 Task: Add a signature Lucia Martinez containing Best wishes for a happy National Diabetes Month, Lucia Martinez to email address softage.9@softage.net and add a folder Budgets
Action: Mouse moved to (977, 71)
Screenshot: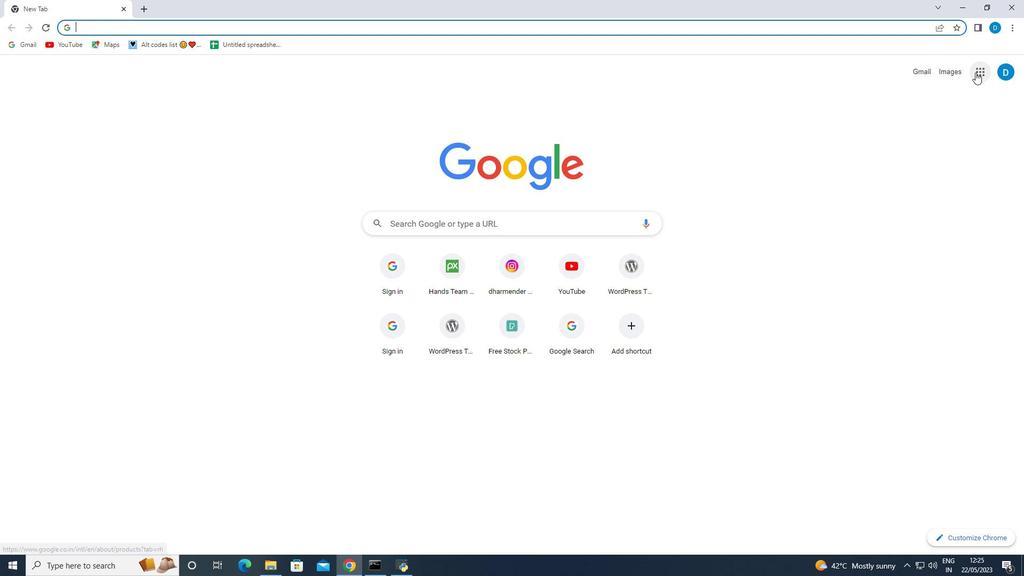 
Action: Mouse pressed left at (977, 71)
Screenshot: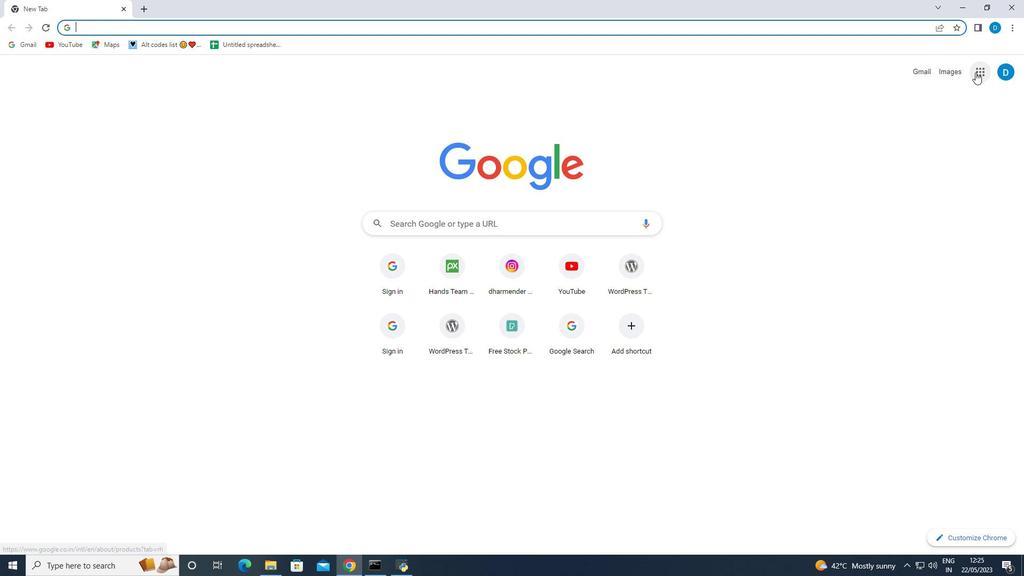 
Action: Mouse moved to (880, 206)
Screenshot: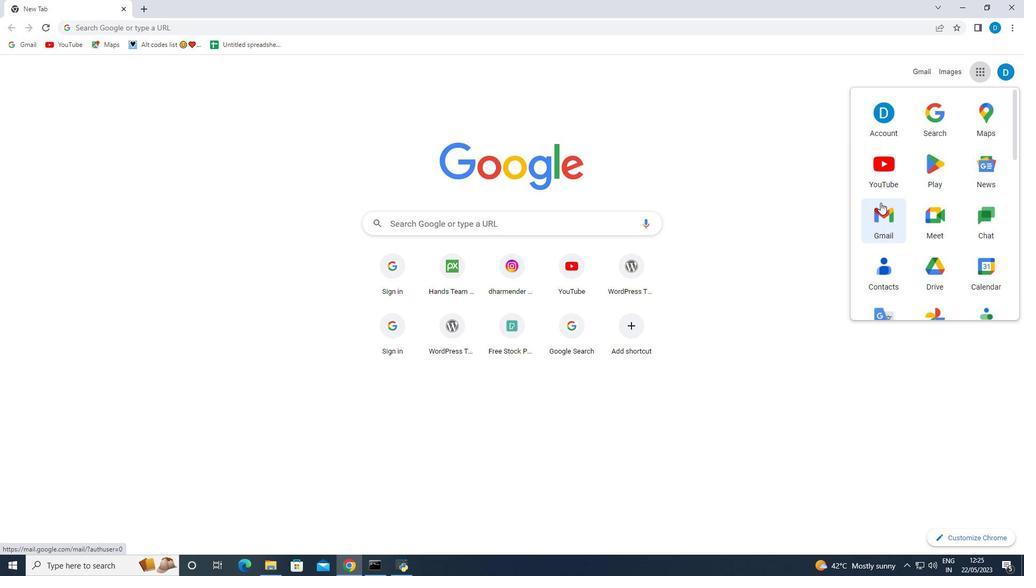 
Action: Mouse pressed left at (880, 206)
Screenshot: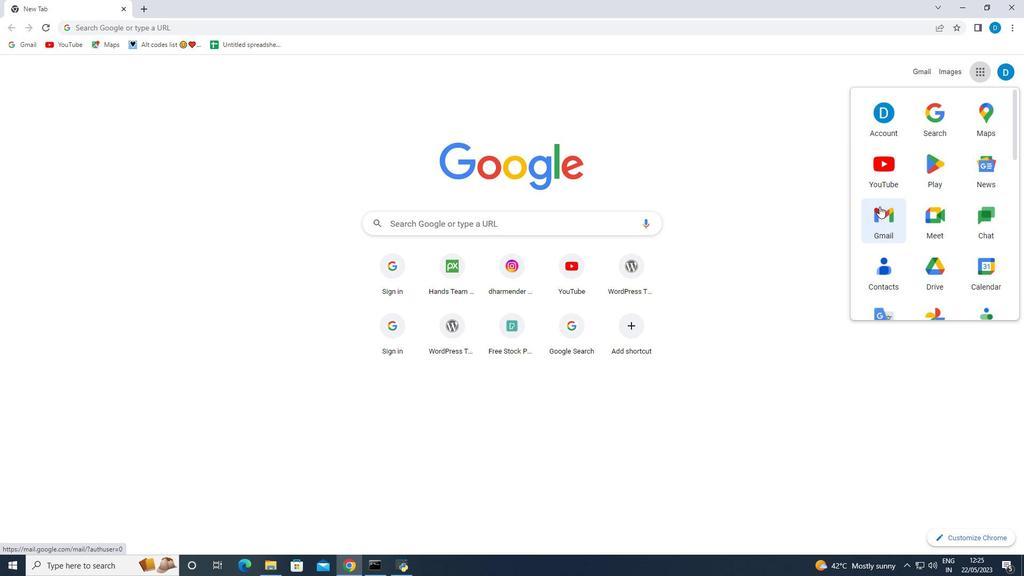 
Action: Mouse moved to (951, 70)
Screenshot: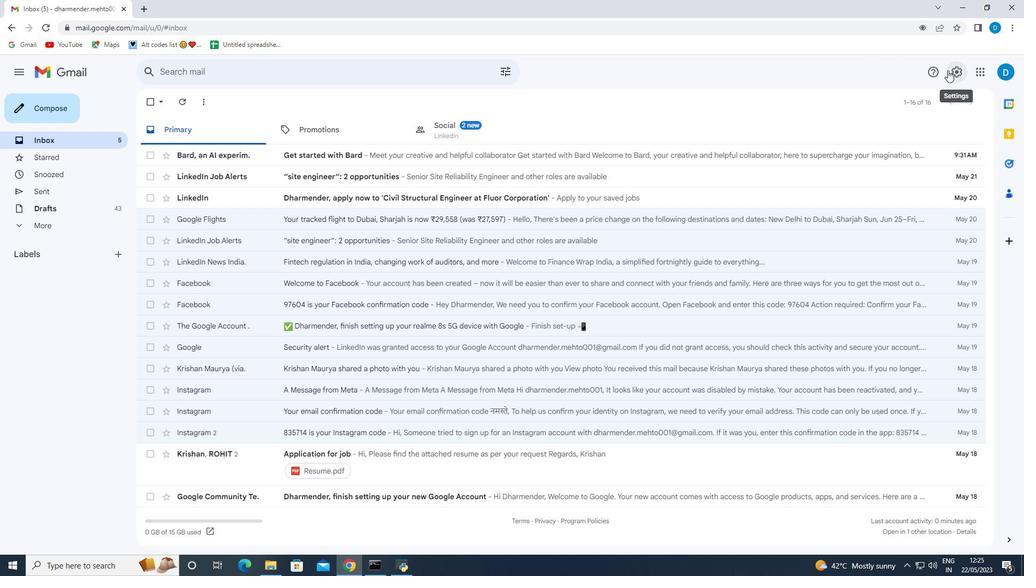 
Action: Mouse pressed left at (951, 70)
Screenshot: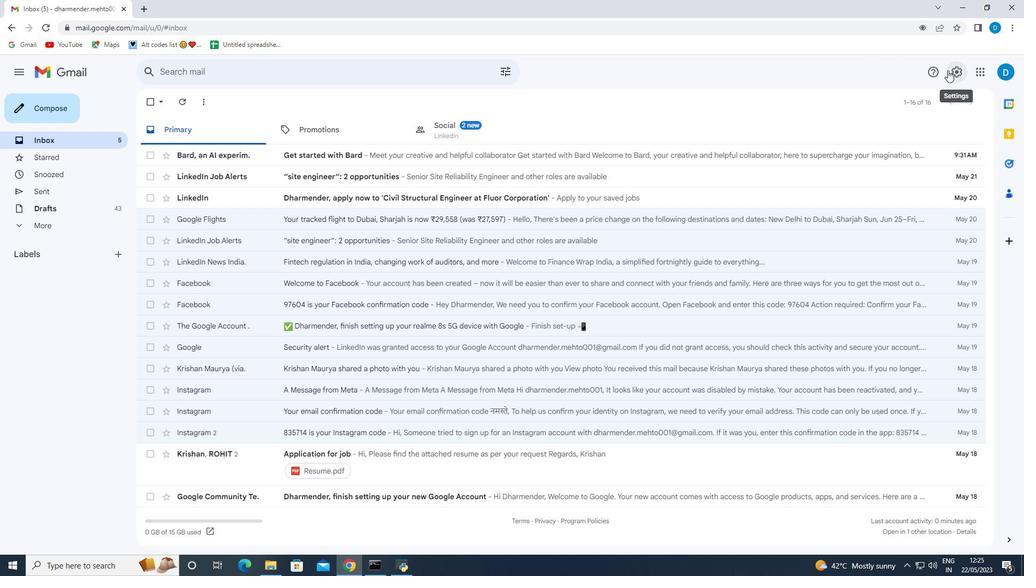 
Action: Mouse moved to (907, 129)
Screenshot: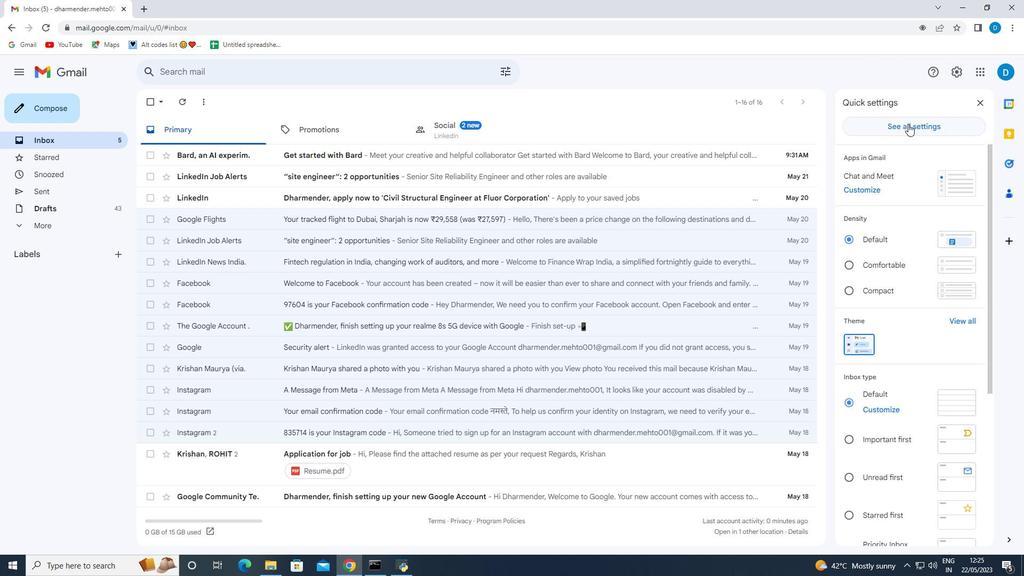 
Action: Mouse pressed left at (907, 129)
Screenshot: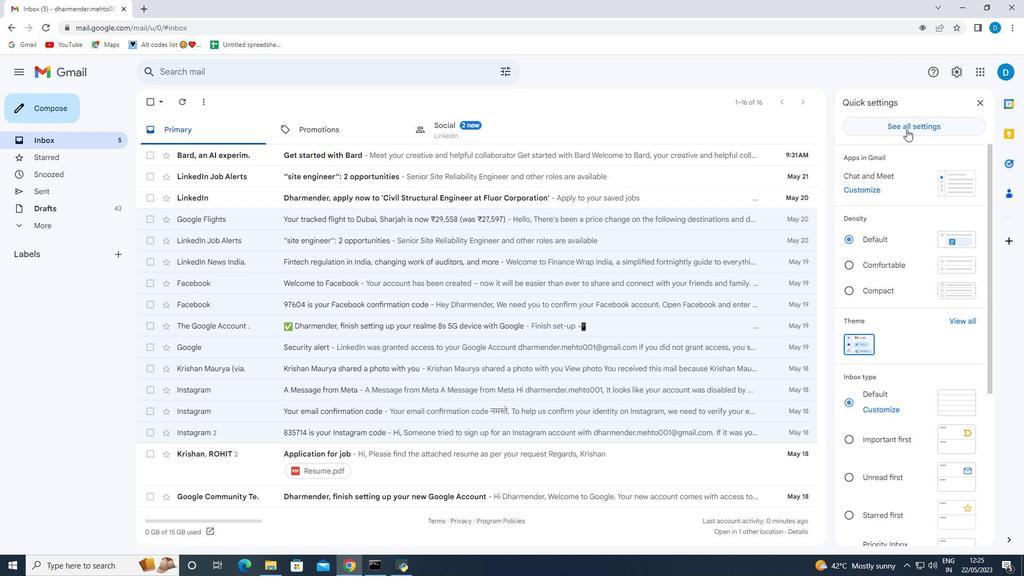
Action: Mouse moved to (396, 235)
Screenshot: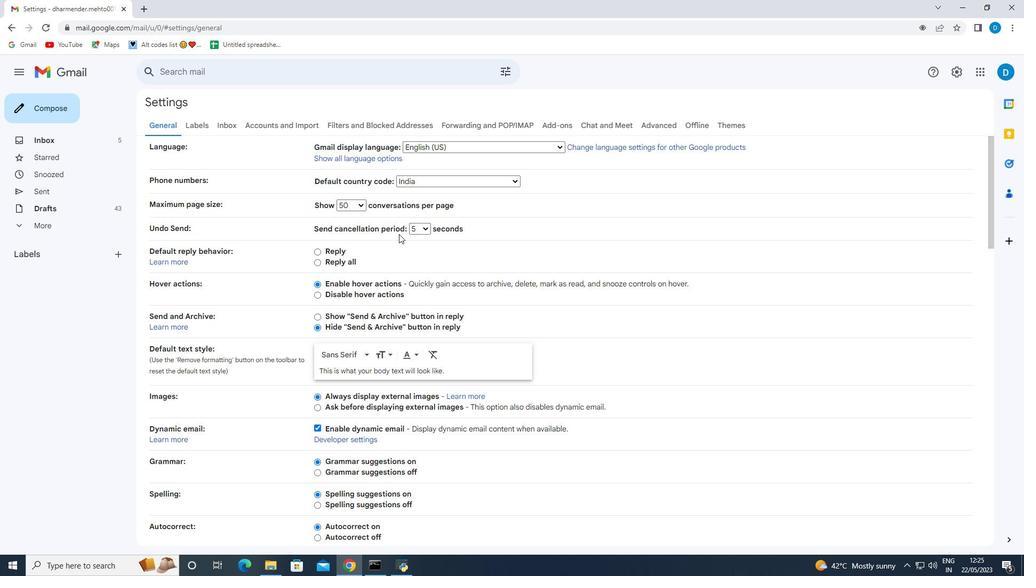 
Action: Mouse scrolled (396, 235) with delta (0, 0)
Screenshot: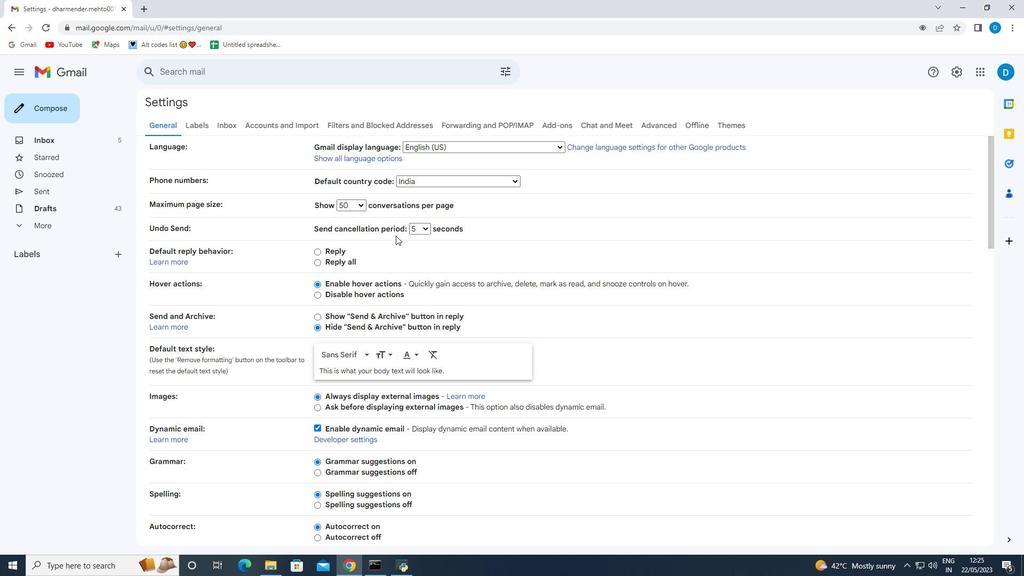 
Action: Mouse moved to (395, 239)
Screenshot: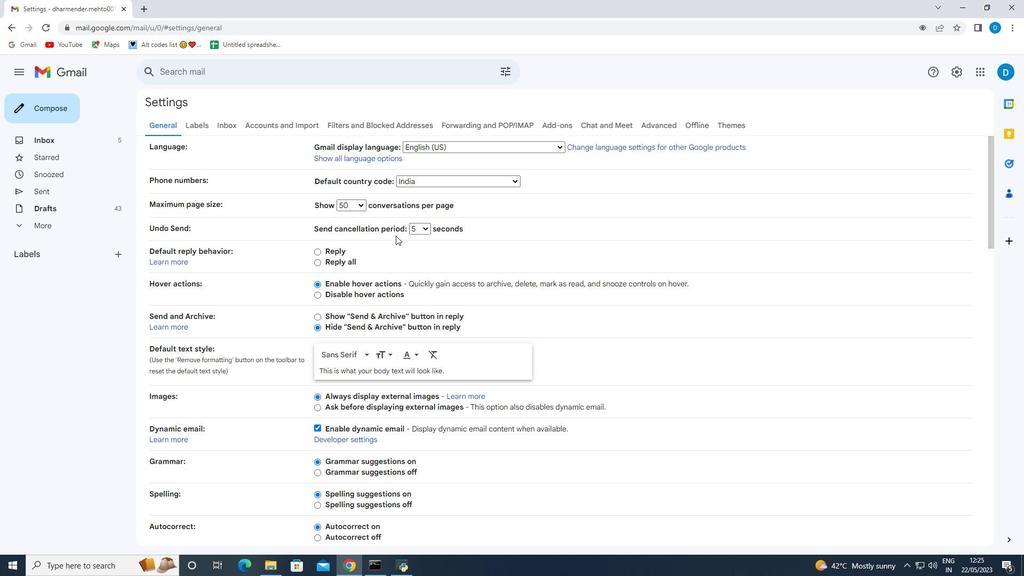 
Action: Mouse scrolled (395, 239) with delta (0, 0)
Screenshot: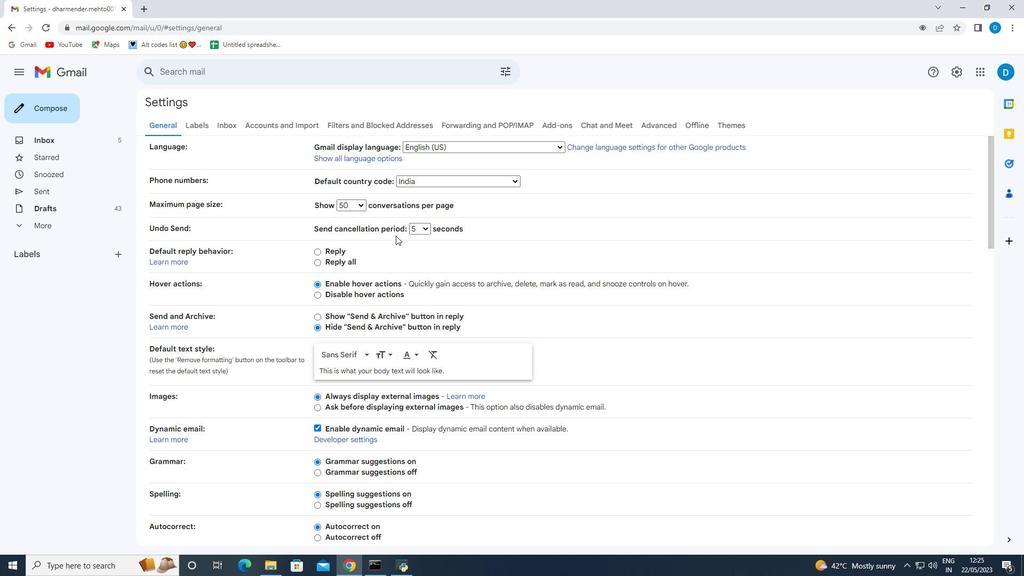 
Action: Mouse moved to (393, 243)
Screenshot: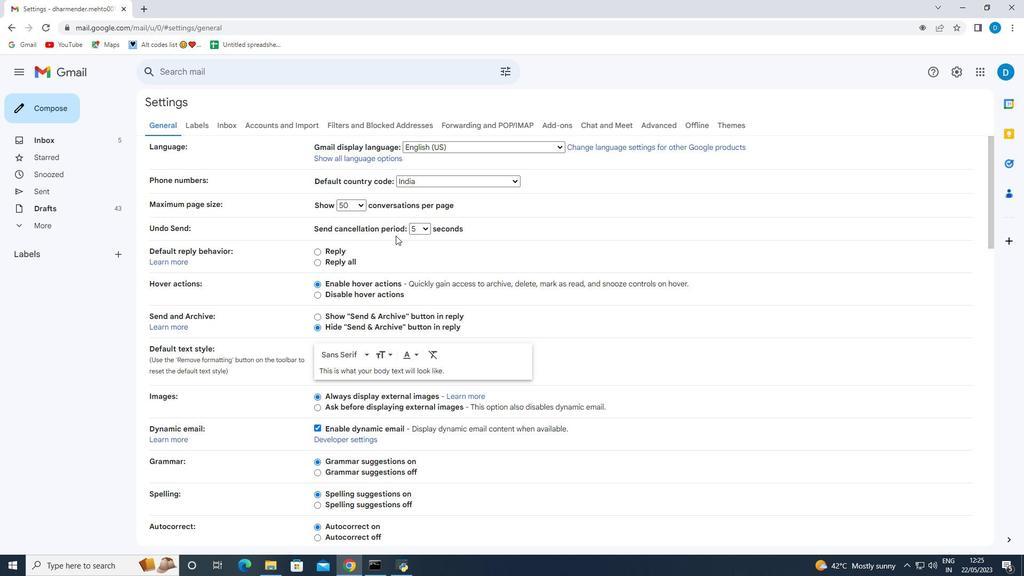 
Action: Mouse scrolled (393, 242) with delta (0, 0)
Screenshot: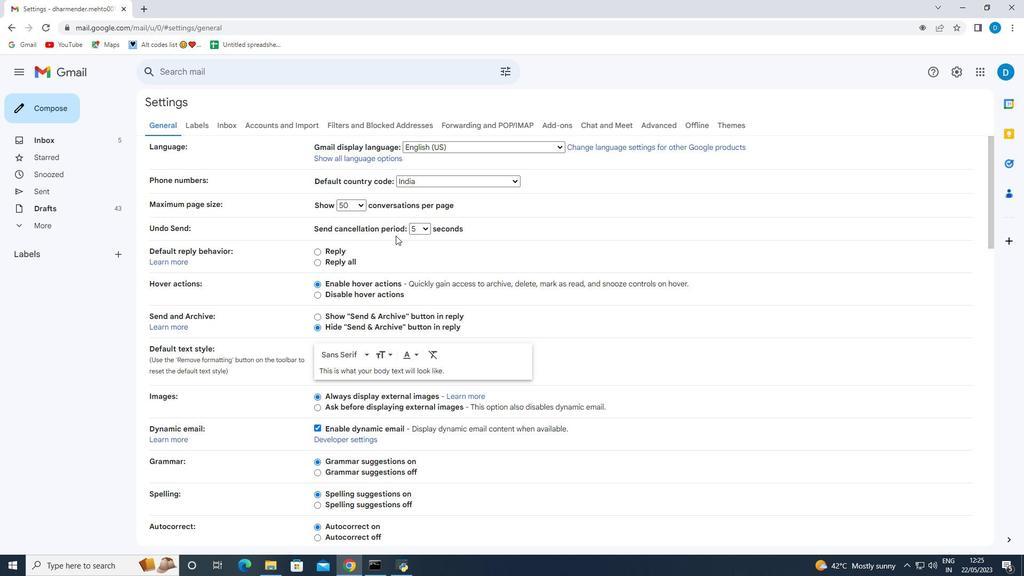 
Action: Mouse moved to (393, 243)
Screenshot: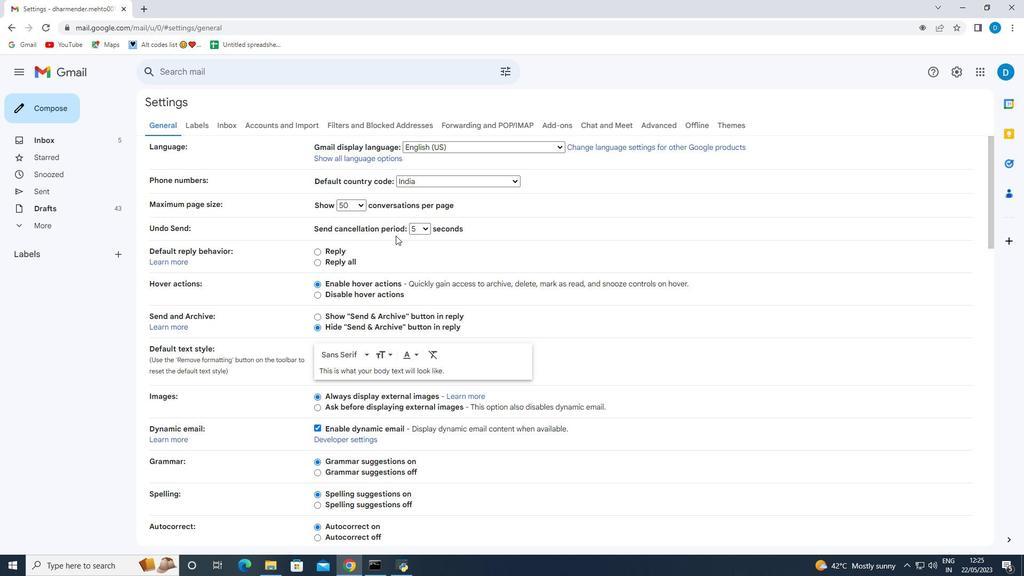 
Action: Mouse scrolled (393, 243) with delta (0, 0)
Screenshot: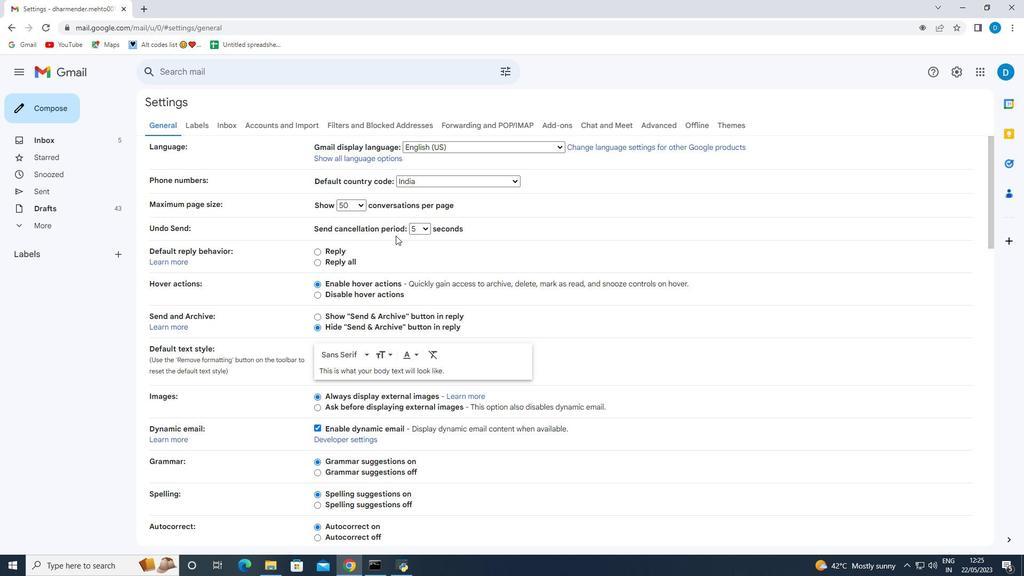 
Action: Mouse scrolled (393, 243) with delta (0, 0)
Screenshot: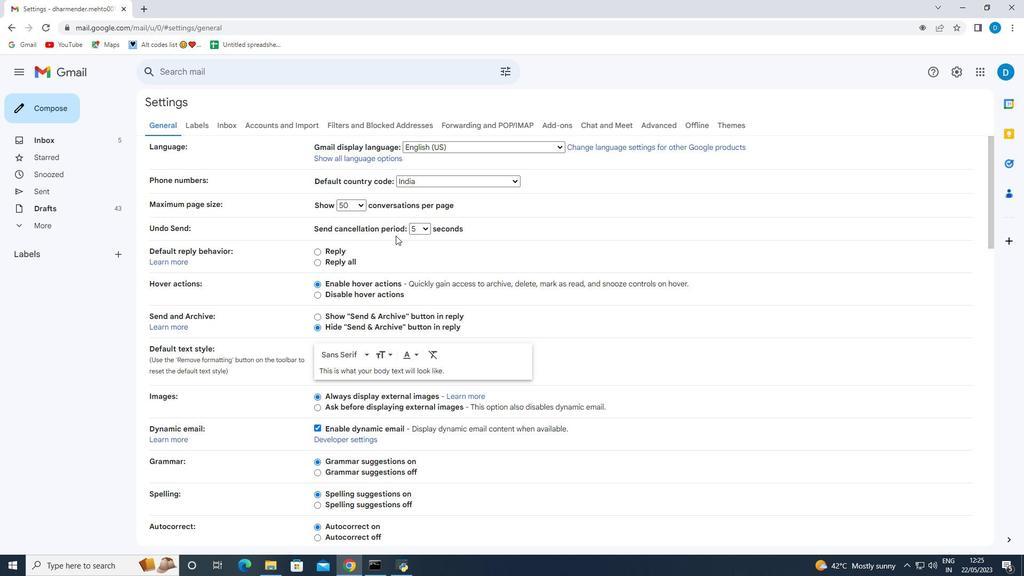 
Action: Mouse scrolled (393, 243) with delta (0, 0)
Screenshot: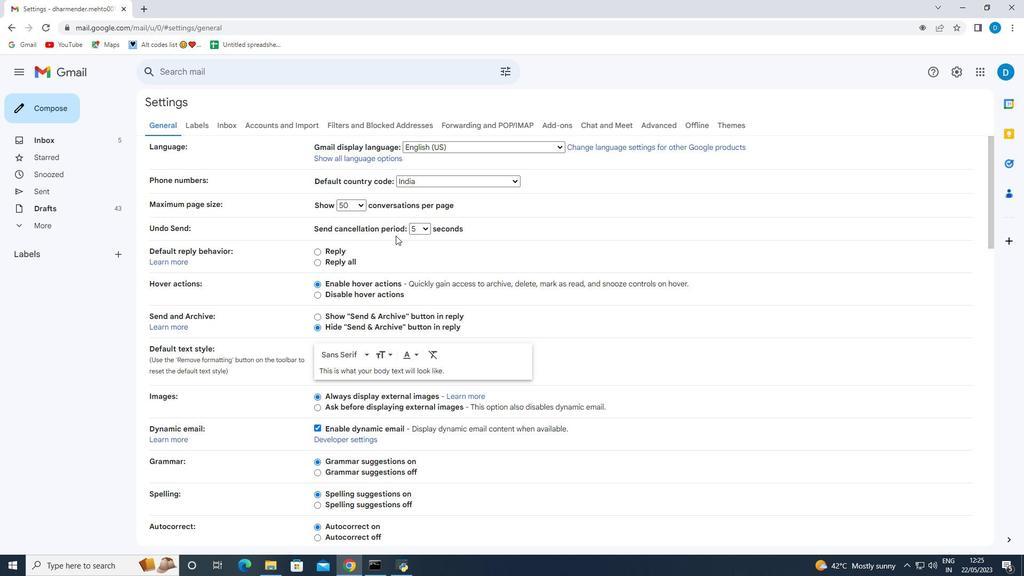 
Action: Mouse moved to (392, 241)
Screenshot: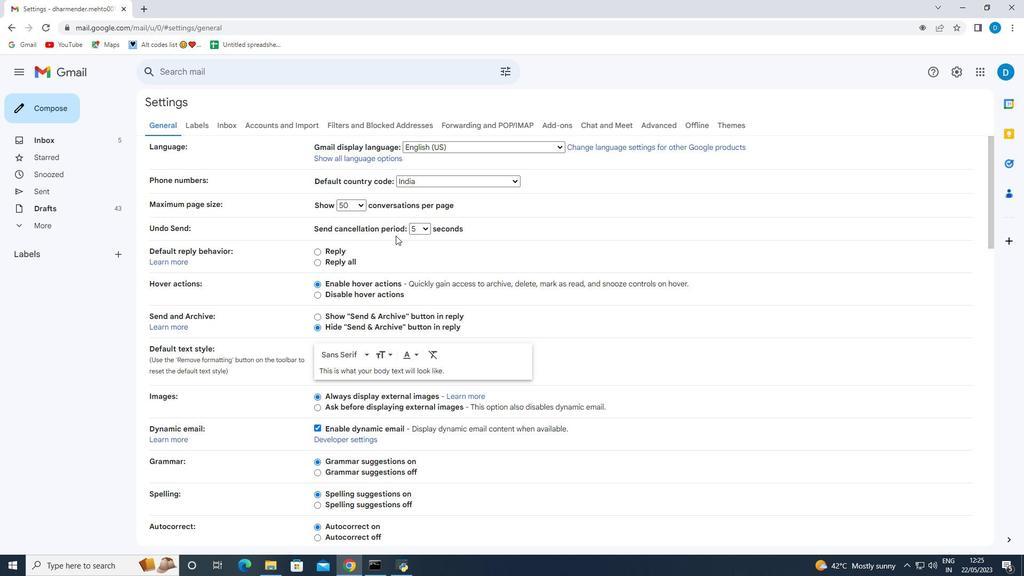 
Action: Mouse scrolled (392, 241) with delta (0, 0)
Screenshot: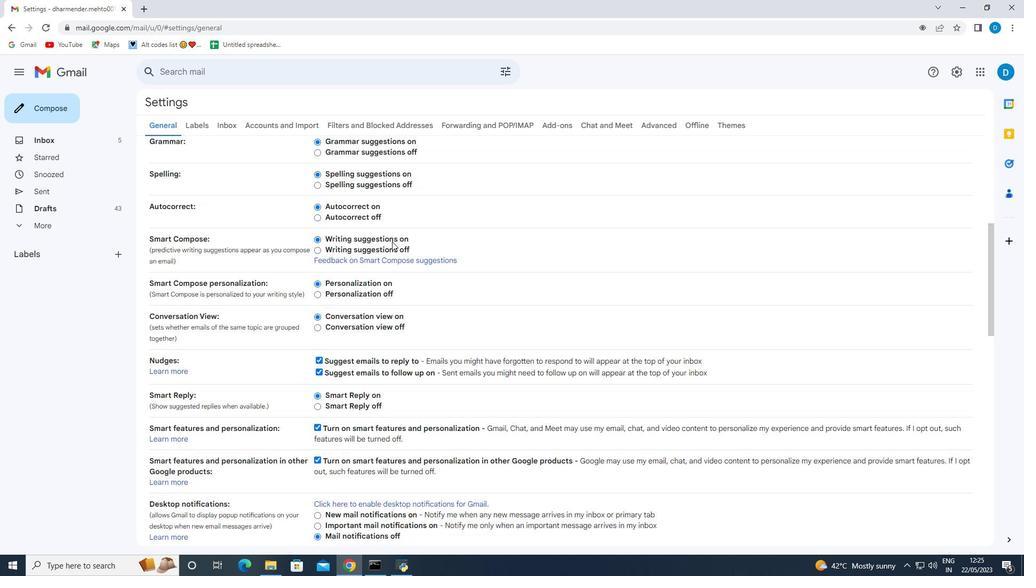 
Action: Mouse scrolled (392, 241) with delta (0, 0)
Screenshot: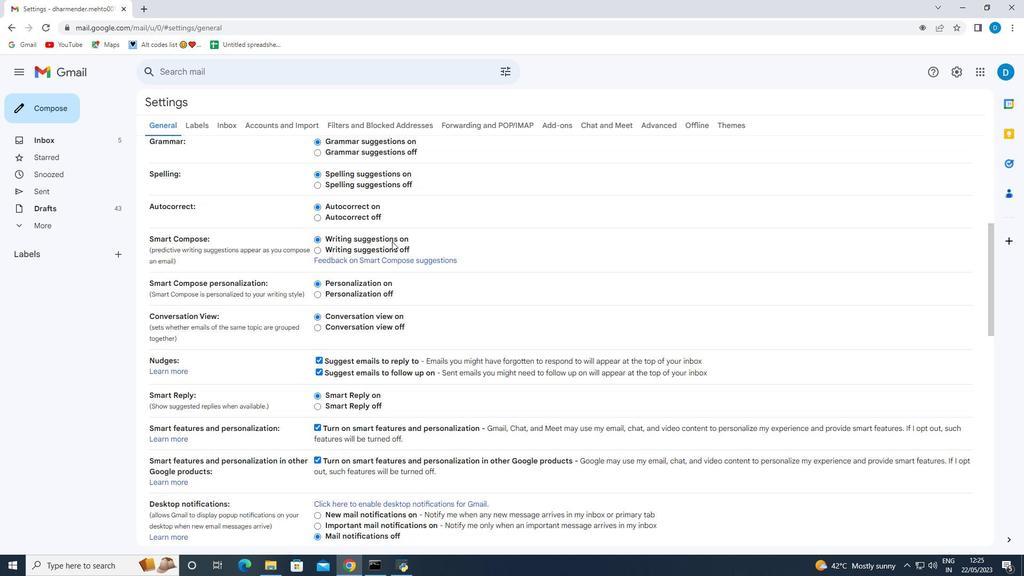 
Action: Mouse scrolled (392, 241) with delta (0, 0)
Screenshot: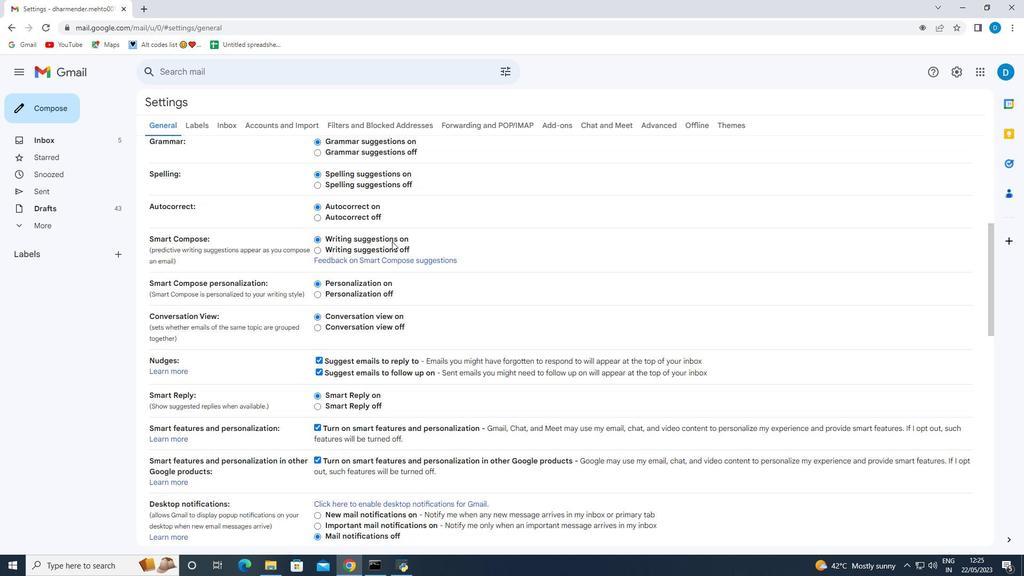 
Action: Mouse scrolled (392, 241) with delta (0, 0)
Screenshot: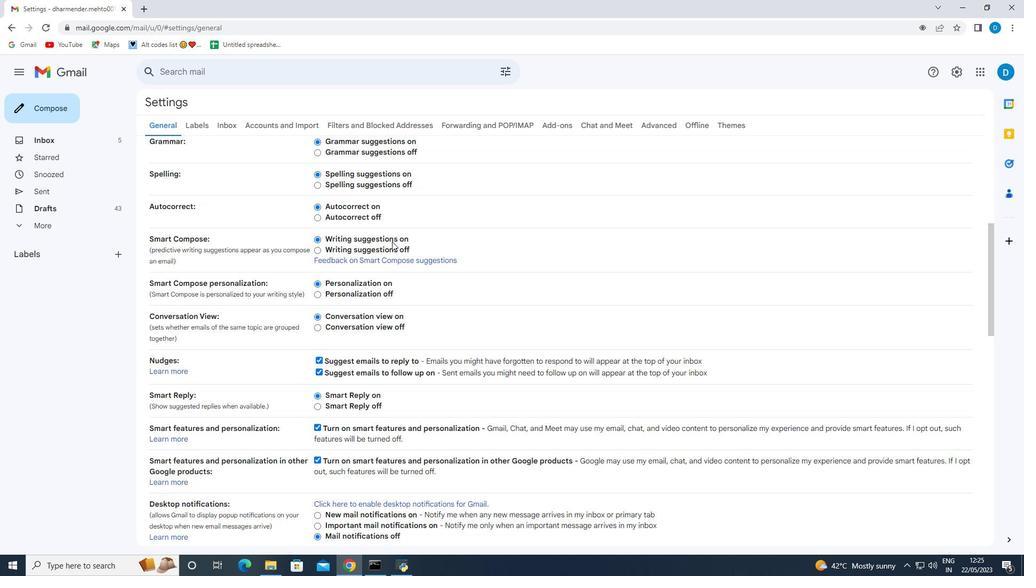 
Action: Mouse scrolled (392, 241) with delta (0, 0)
Screenshot: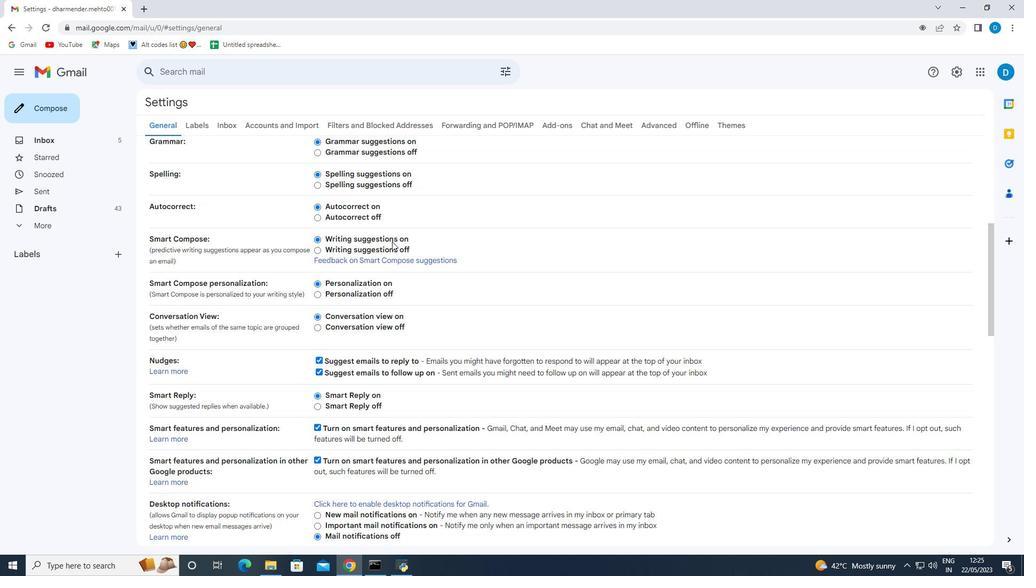 
Action: Mouse scrolled (392, 241) with delta (0, 0)
Screenshot: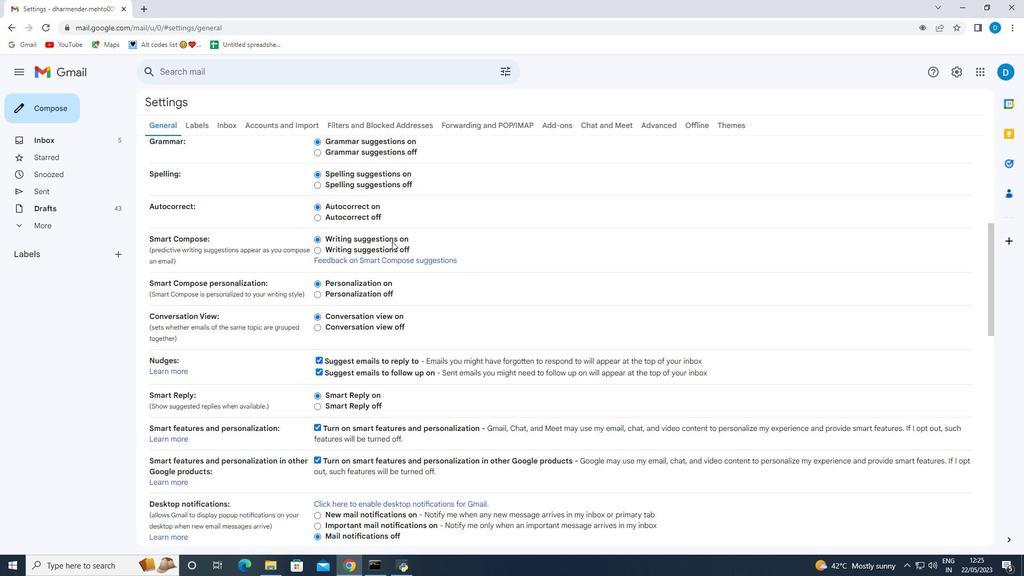 
Action: Mouse scrolled (392, 241) with delta (0, 0)
Screenshot: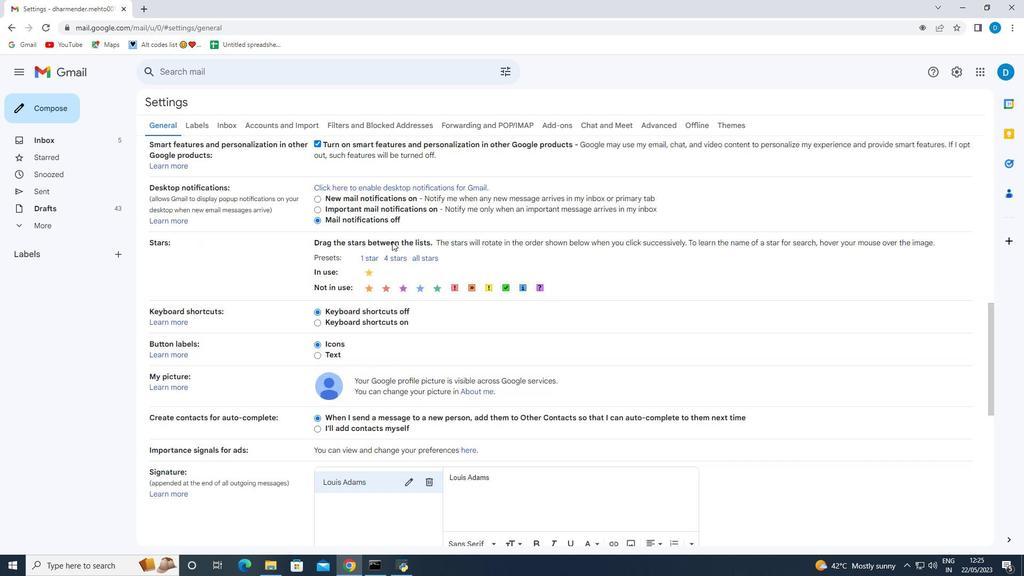 
Action: Mouse scrolled (392, 241) with delta (0, 0)
Screenshot: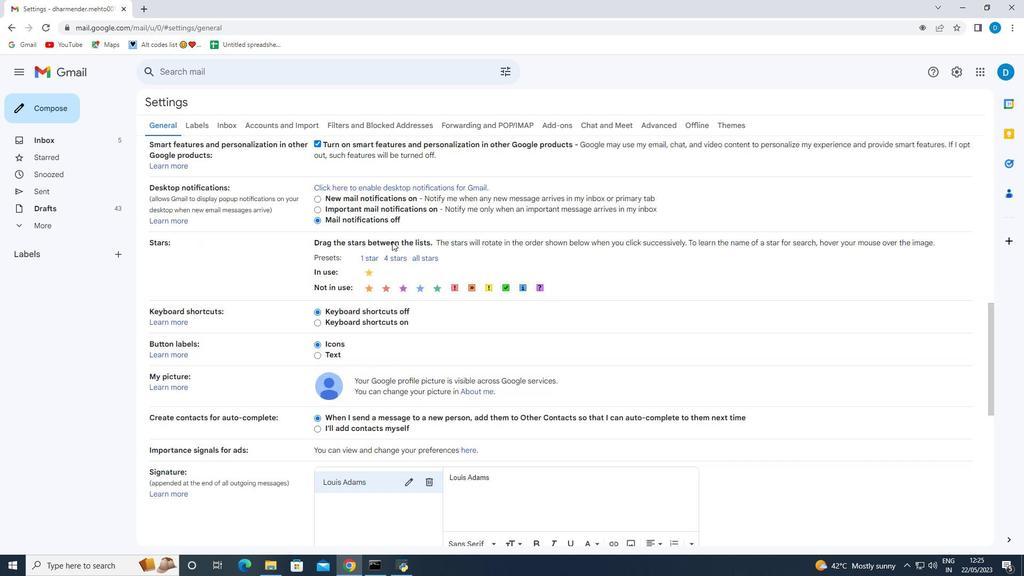 
Action: Mouse scrolled (392, 241) with delta (0, 0)
Screenshot: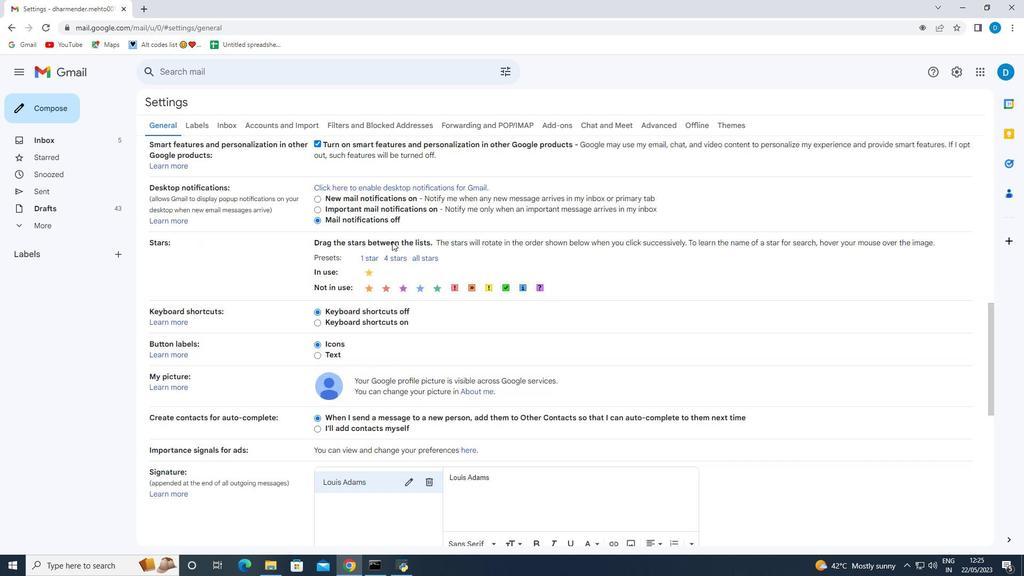 
Action: Mouse scrolled (392, 240) with delta (0, -1)
Screenshot: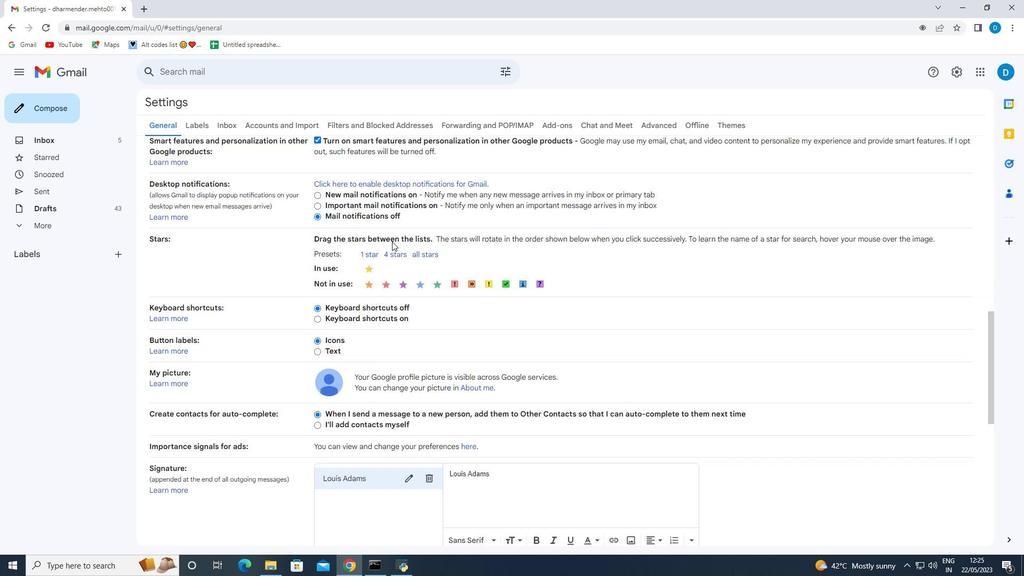 
Action: Mouse scrolled (392, 241) with delta (0, 0)
Screenshot: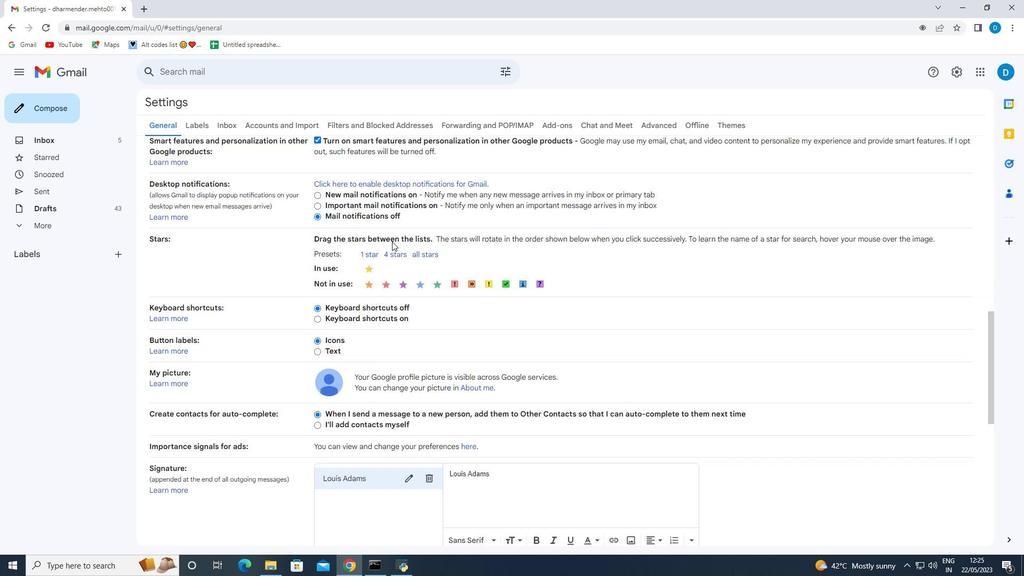 
Action: Mouse moved to (390, 241)
Screenshot: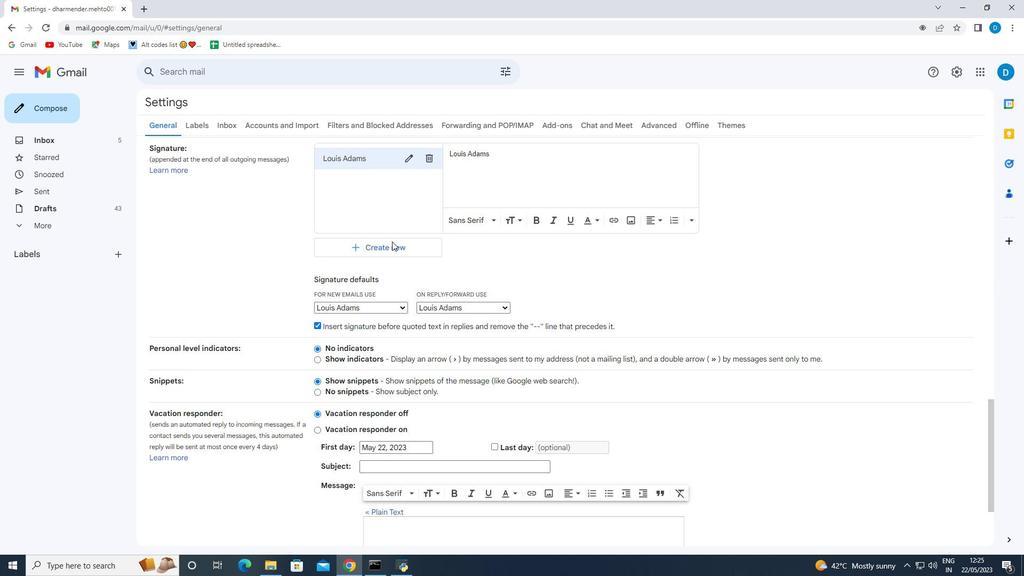 
Action: Mouse scrolled (390, 242) with delta (0, 0)
Screenshot: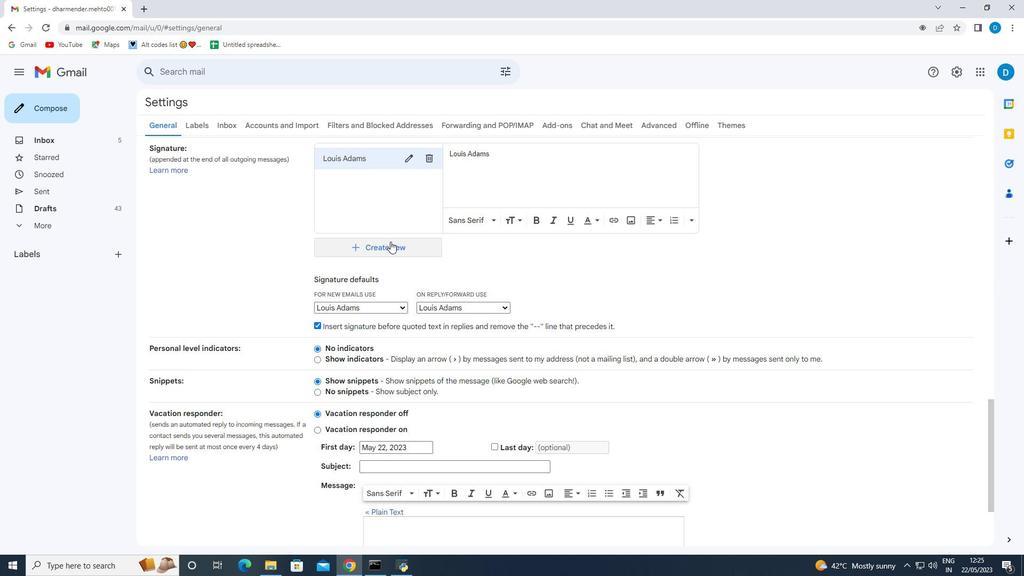 
Action: Mouse scrolled (390, 242) with delta (0, 0)
Screenshot: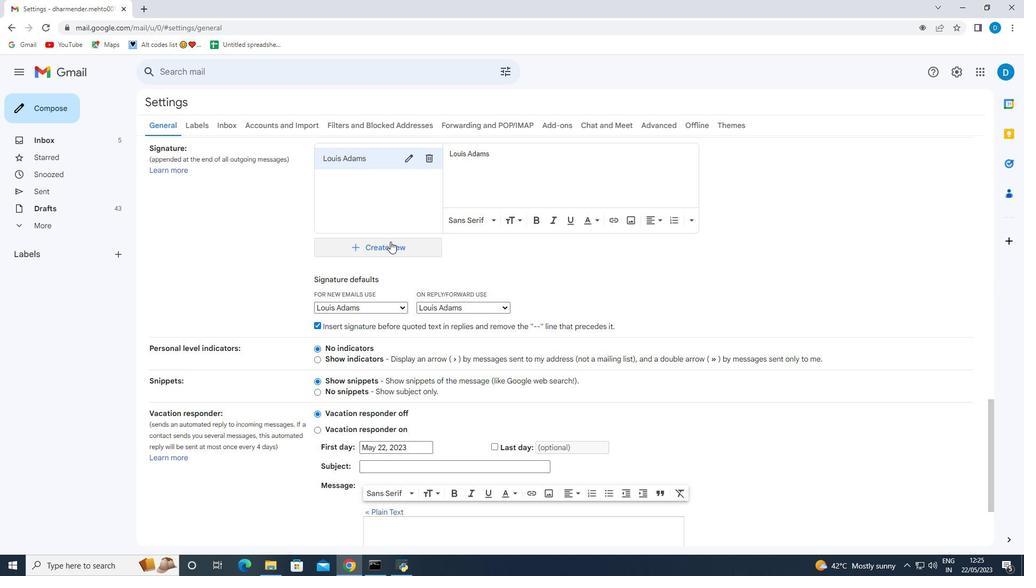 
Action: Mouse moved to (433, 264)
Screenshot: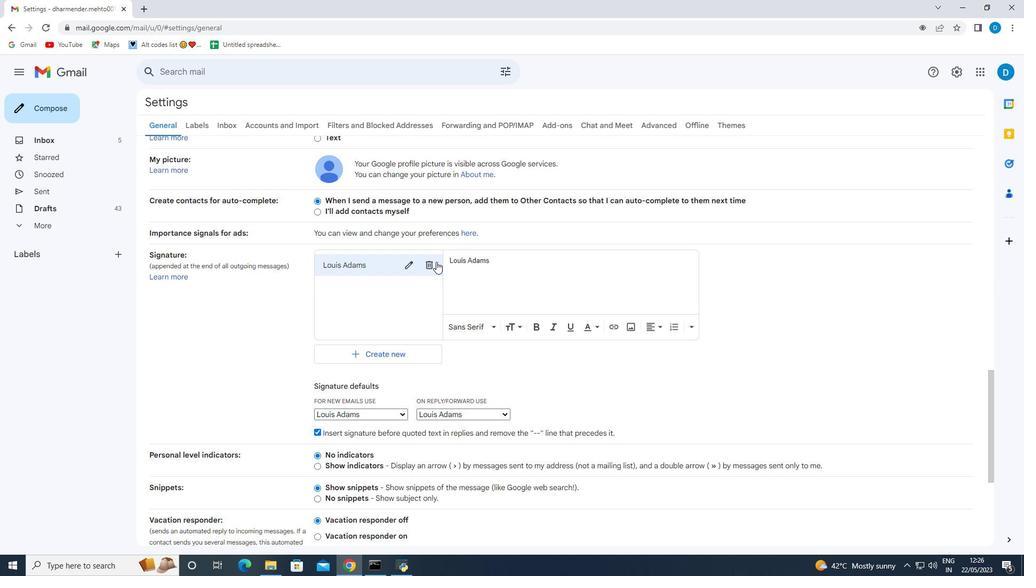
Action: Mouse pressed left at (433, 264)
Screenshot: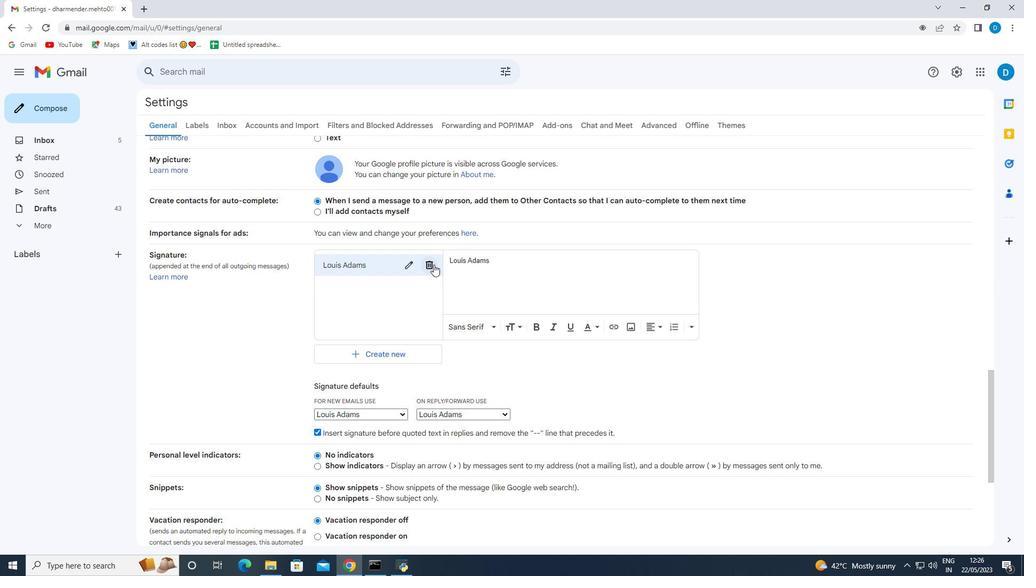 
Action: Mouse moved to (596, 327)
Screenshot: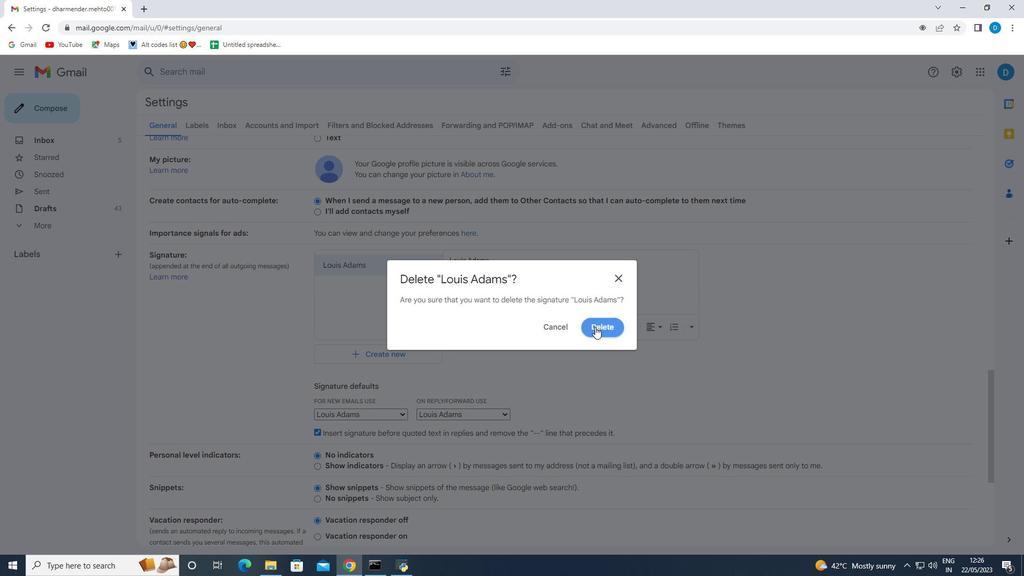 
Action: Mouse pressed left at (596, 327)
Screenshot: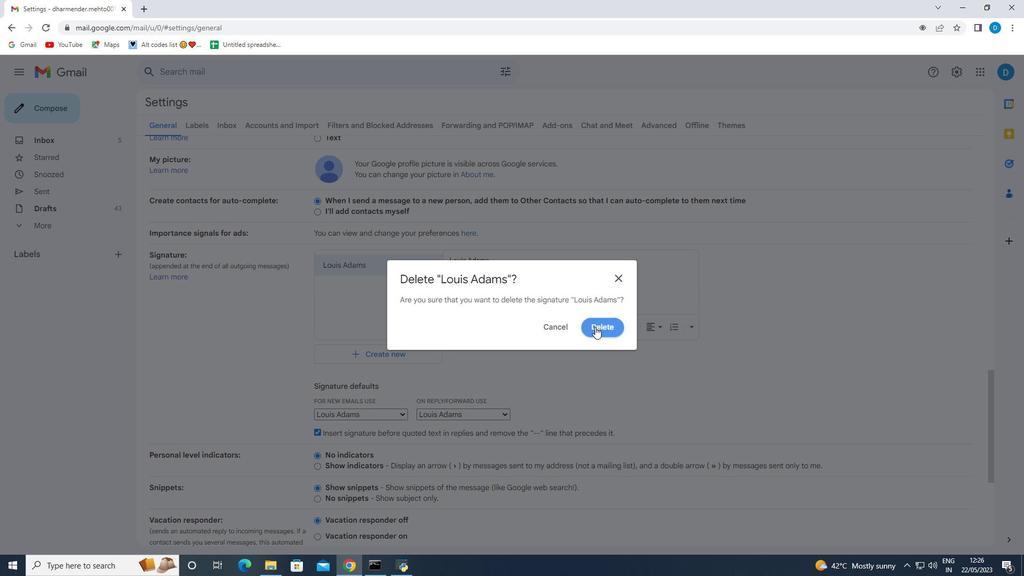 
Action: Mouse moved to (376, 275)
Screenshot: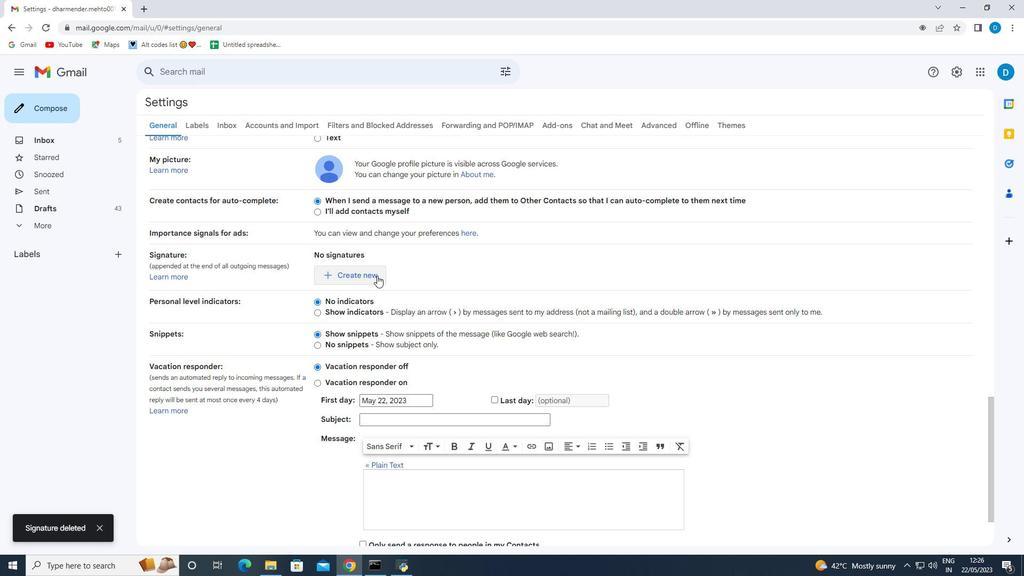 
Action: Mouse pressed left at (376, 275)
Screenshot: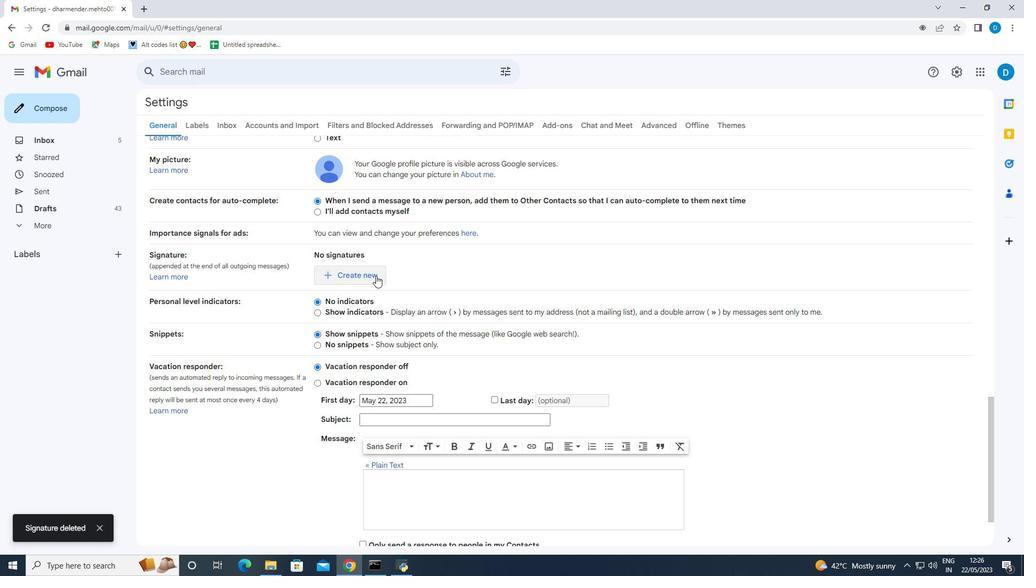 
Action: Mouse moved to (460, 295)
Screenshot: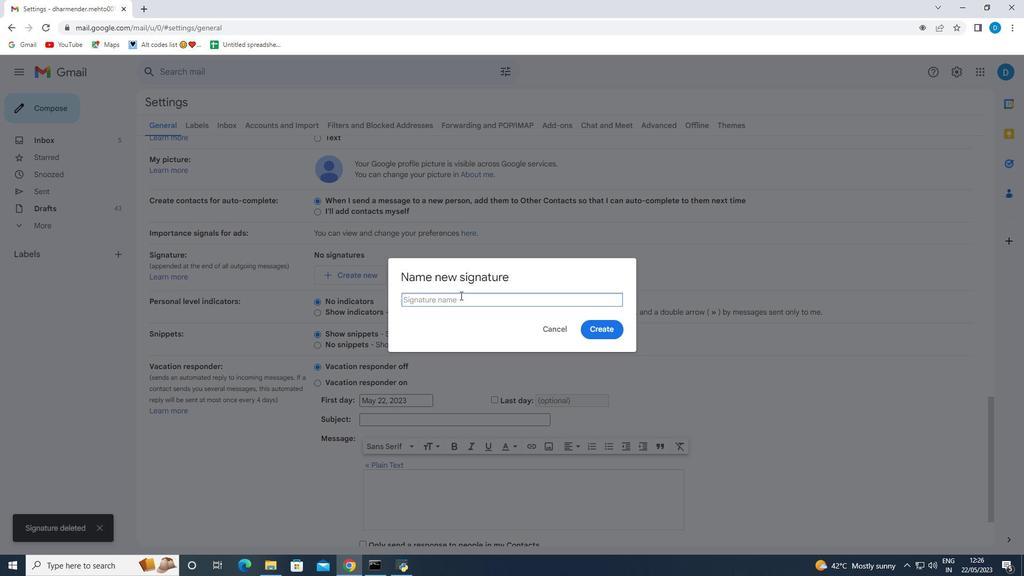 
Action: Mouse pressed left at (460, 295)
Screenshot: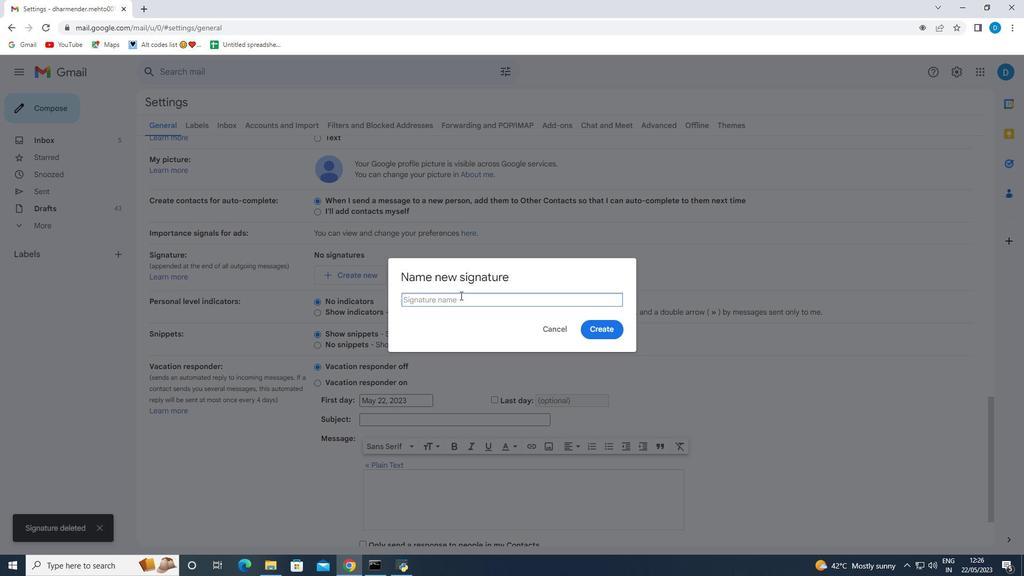 
Action: Mouse moved to (456, 295)
Screenshot: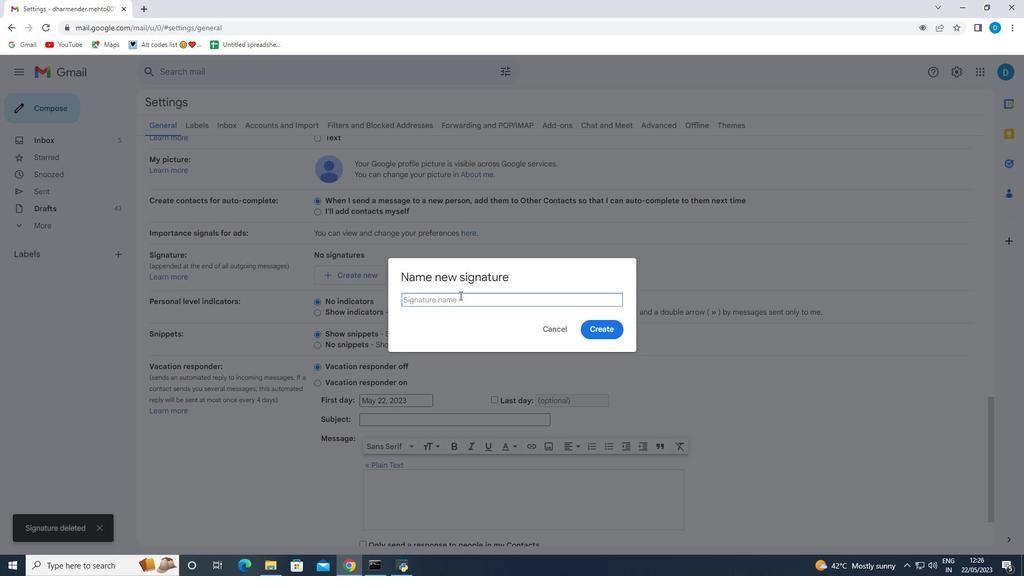 
Action: Key pressed <Key.shift>Lucia<Key.space><Key.shift>Martinez
Screenshot: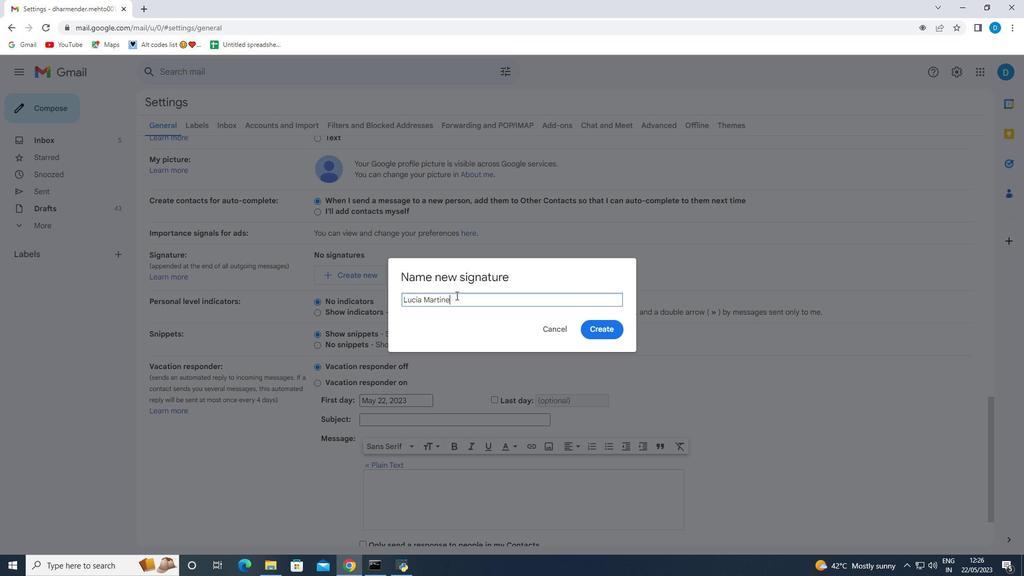 
Action: Mouse moved to (604, 331)
Screenshot: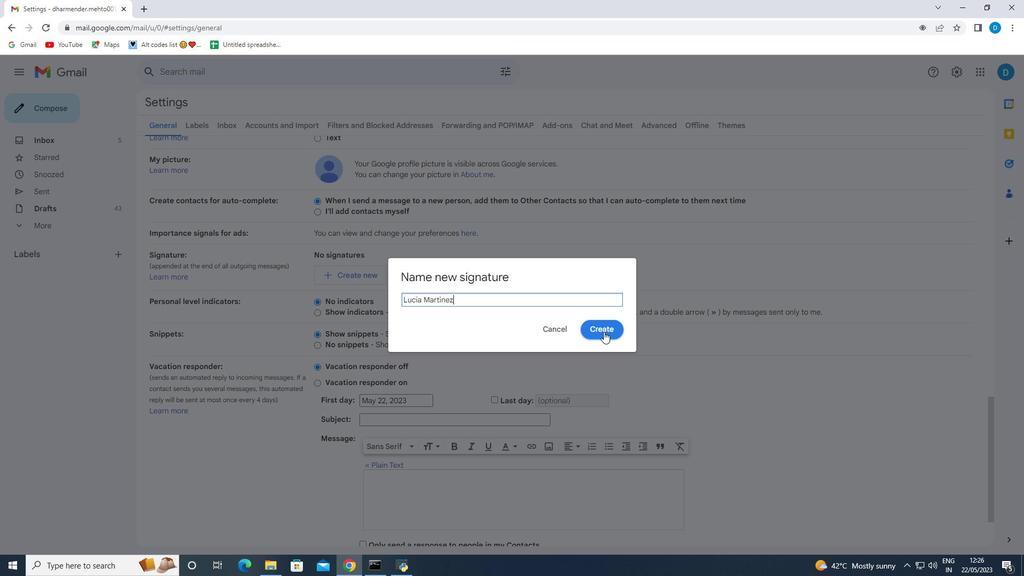 
Action: Mouse pressed left at (604, 331)
Screenshot: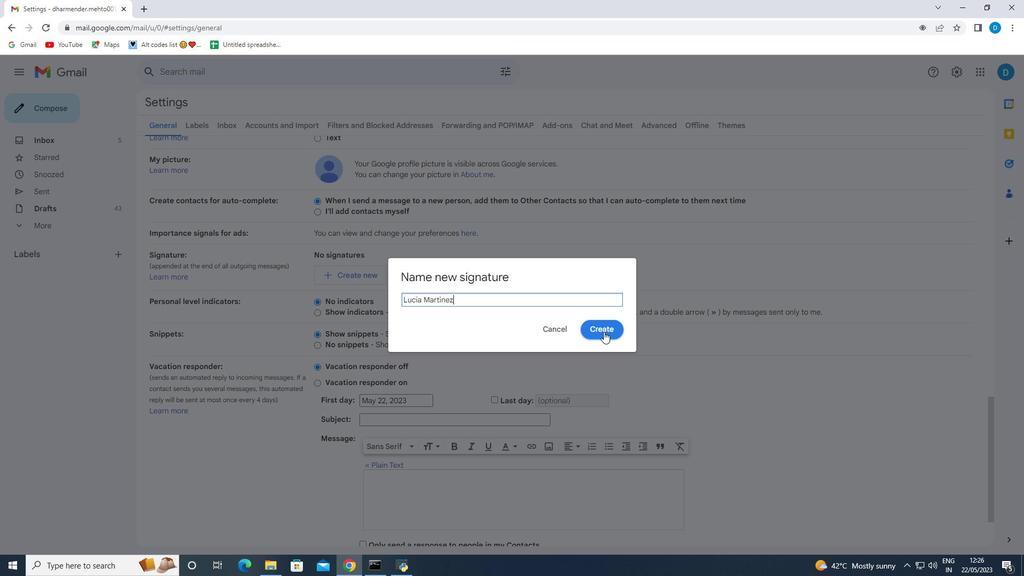 
Action: Mouse moved to (468, 278)
Screenshot: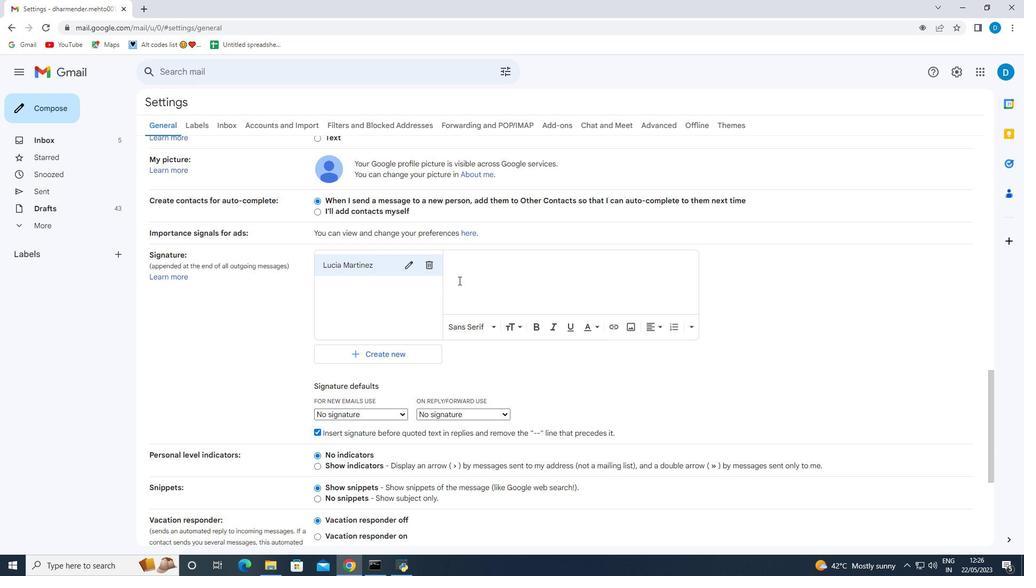 
Action: Mouse pressed left at (468, 278)
Screenshot: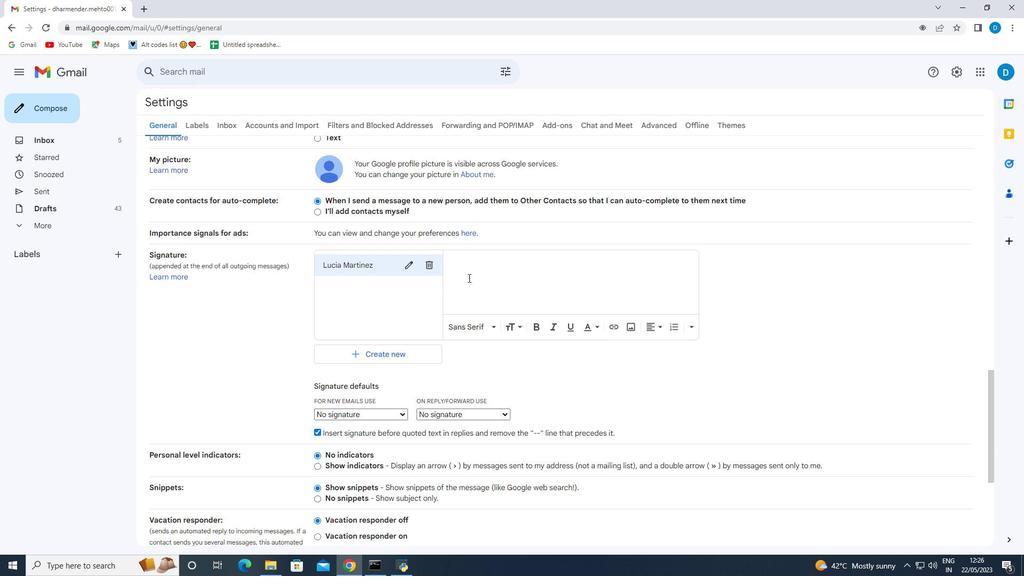 
Action: Mouse moved to (468, 278)
Screenshot: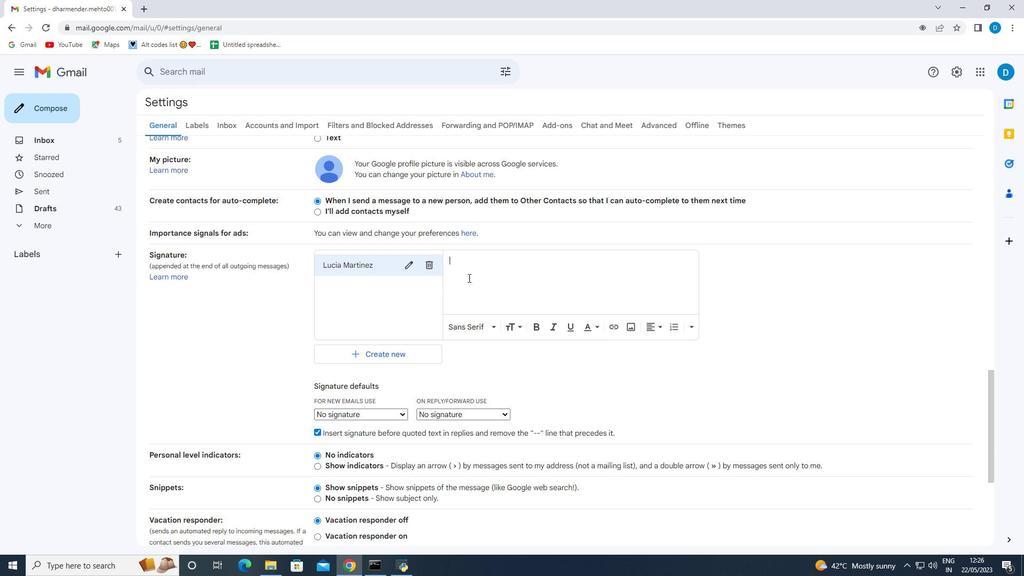 
Action: Key pressed <Key.shift>Lucia<Key.space><Key.shift>Martinez
Screenshot: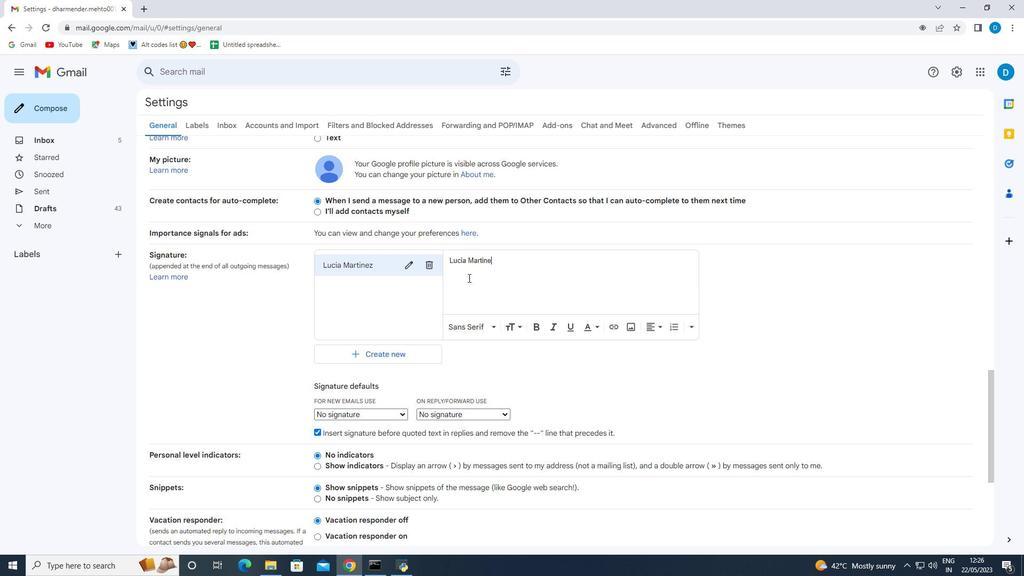 
Action: Mouse moved to (448, 295)
Screenshot: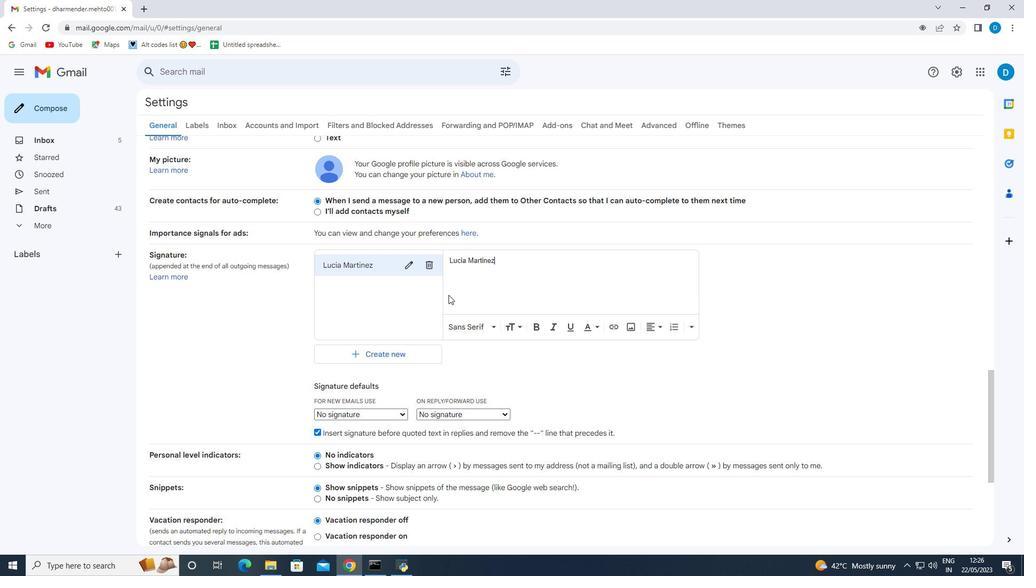 
Action: Mouse scrolled (448, 294) with delta (0, 0)
Screenshot: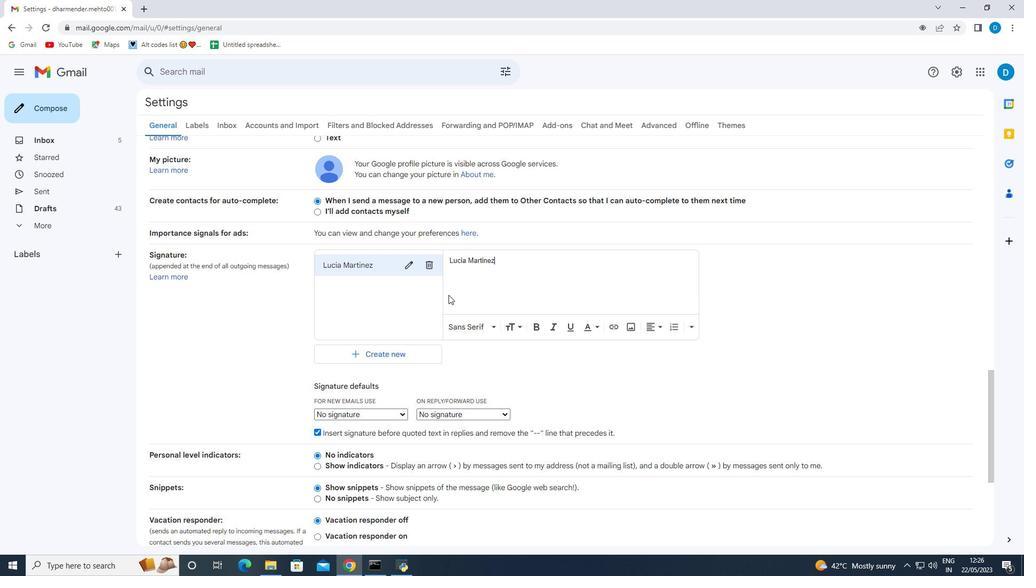 
Action: Mouse scrolled (448, 294) with delta (0, 0)
Screenshot: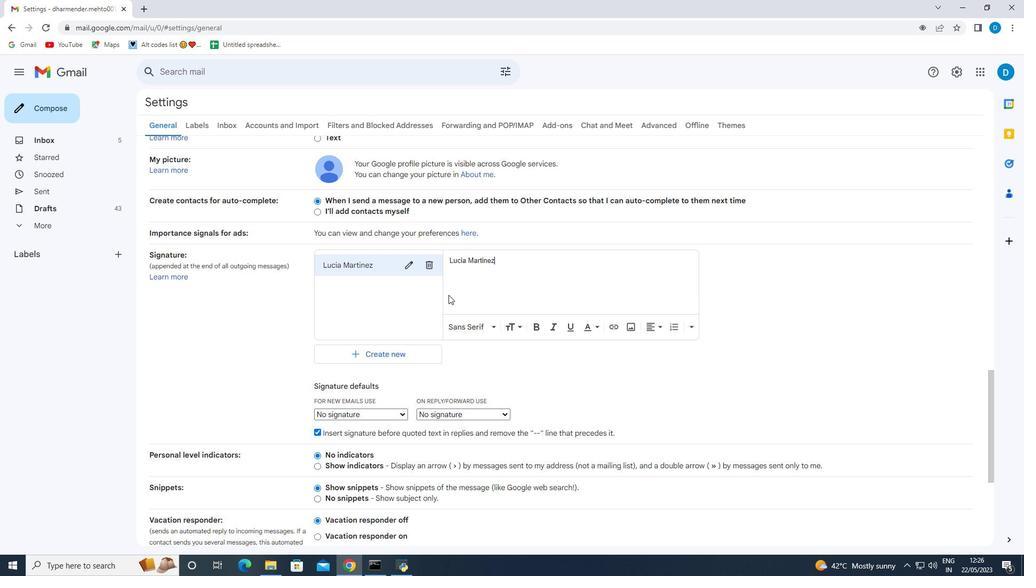 
Action: Mouse moved to (433, 297)
Screenshot: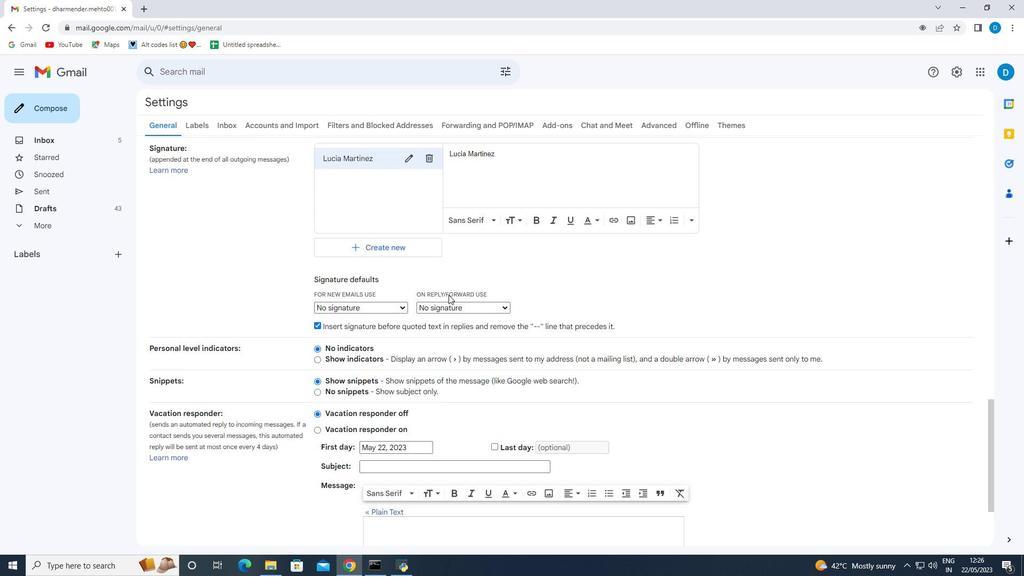
Action: Mouse scrolled (433, 296) with delta (0, 0)
Screenshot: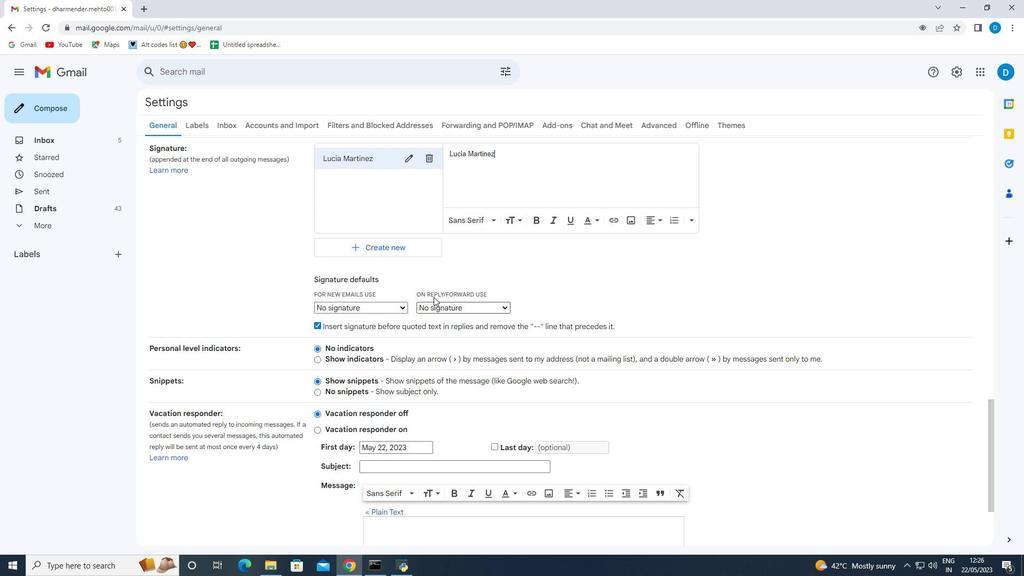 
Action: Mouse moved to (459, 257)
Screenshot: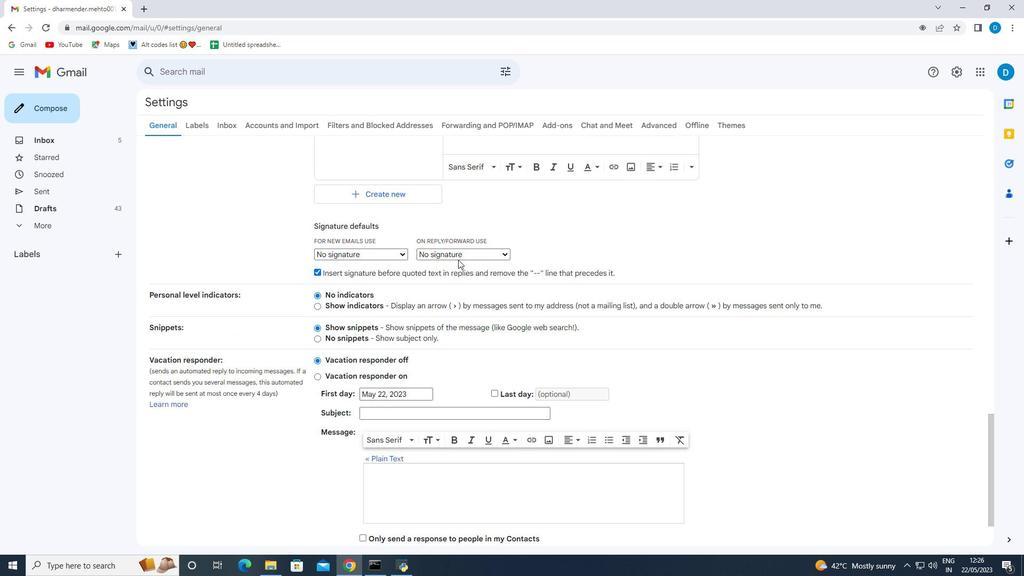 
Action: Mouse pressed left at (459, 257)
Screenshot: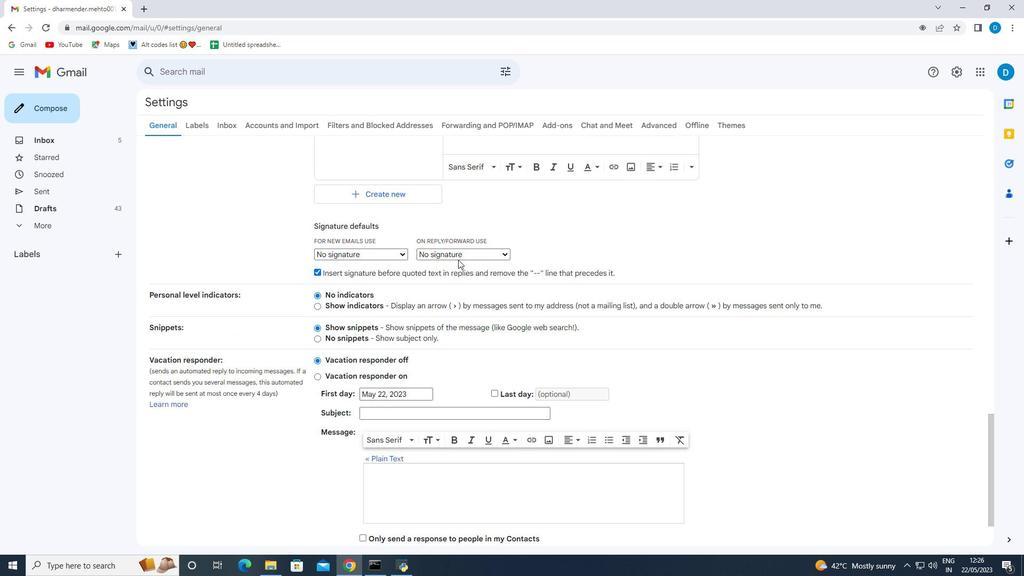 
Action: Mouse moved to (454, 274)
Screenshot: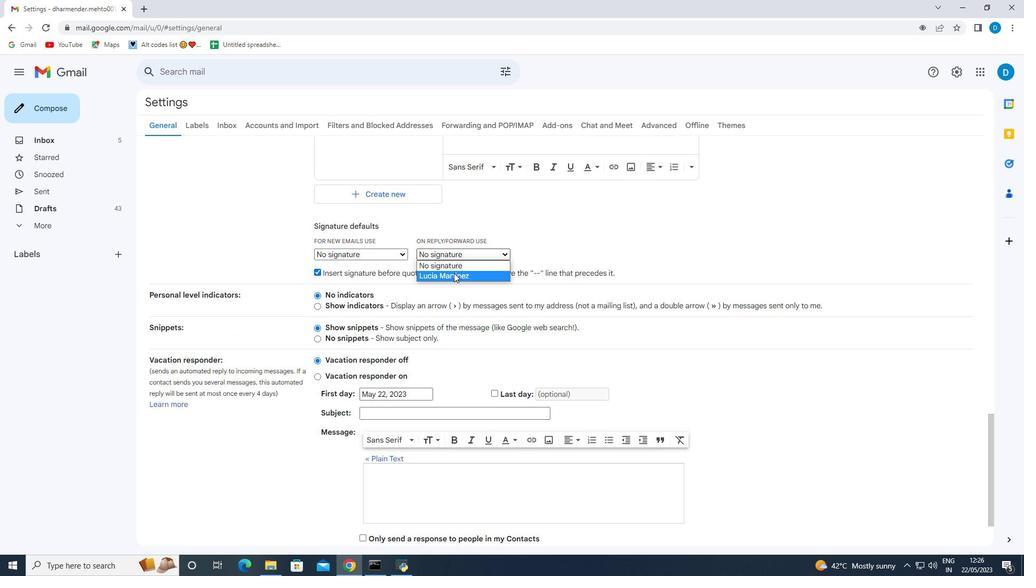 
Action: Mouse pressed left at (454, 274)
Screenshot: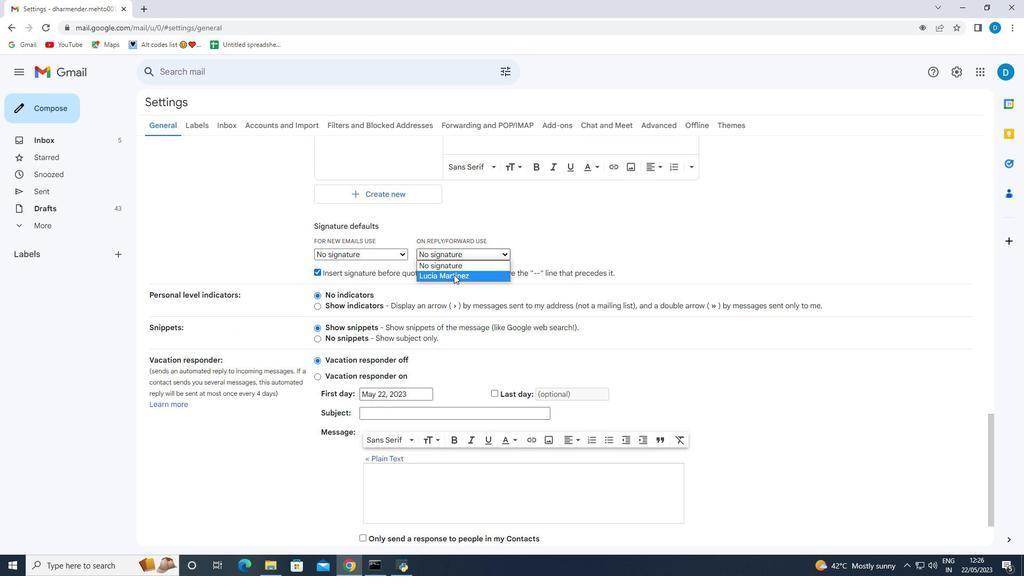 
Action: Mouse moved to (374, 258)
Screenshot: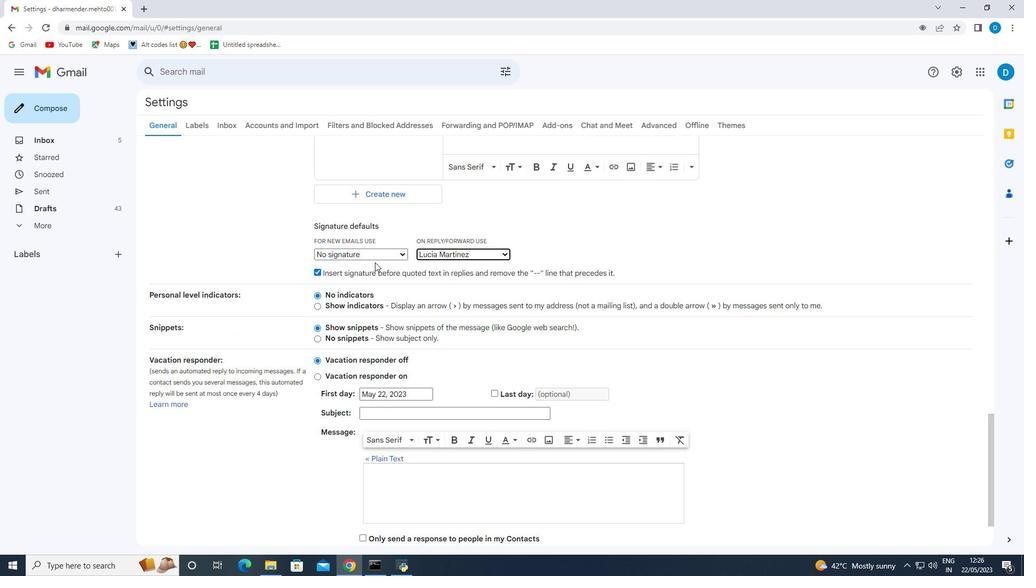 
Action: Mouse pressed left at (374, 258)
Screenshot: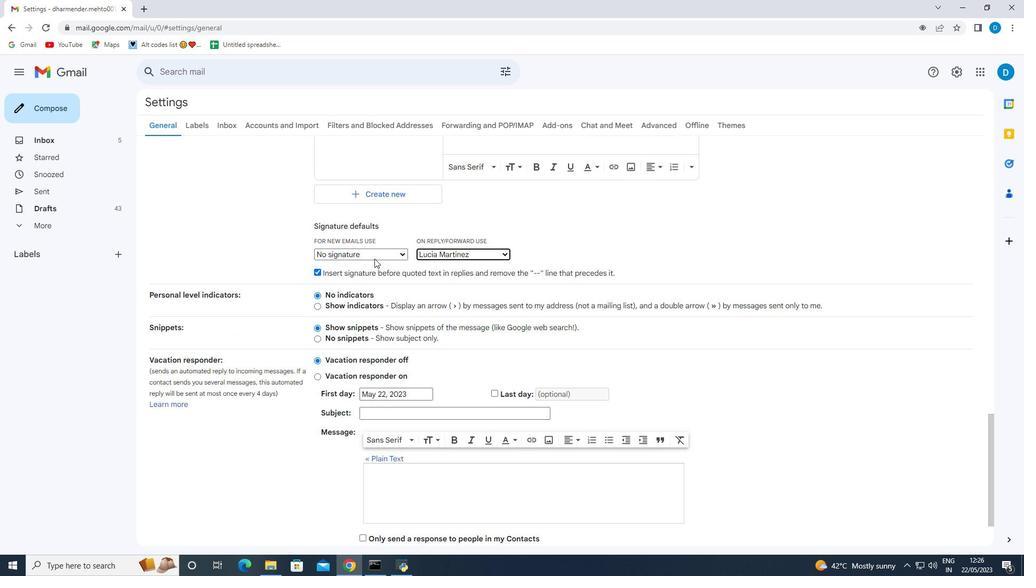 
Action: Mouse moved to (372, 273)
Screenshot: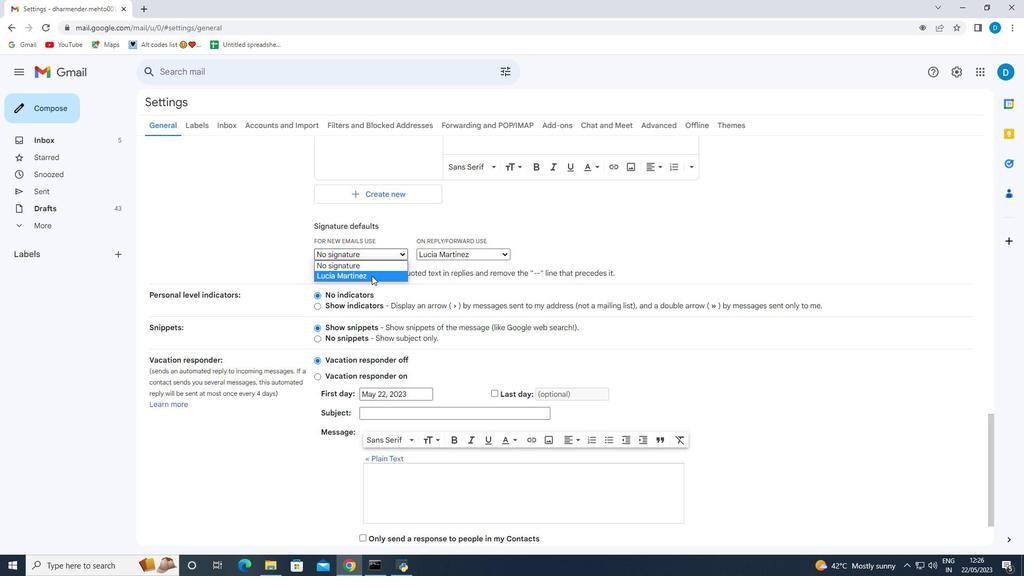 
Action: Mouse pressed left at (372, 273)
Screenshot: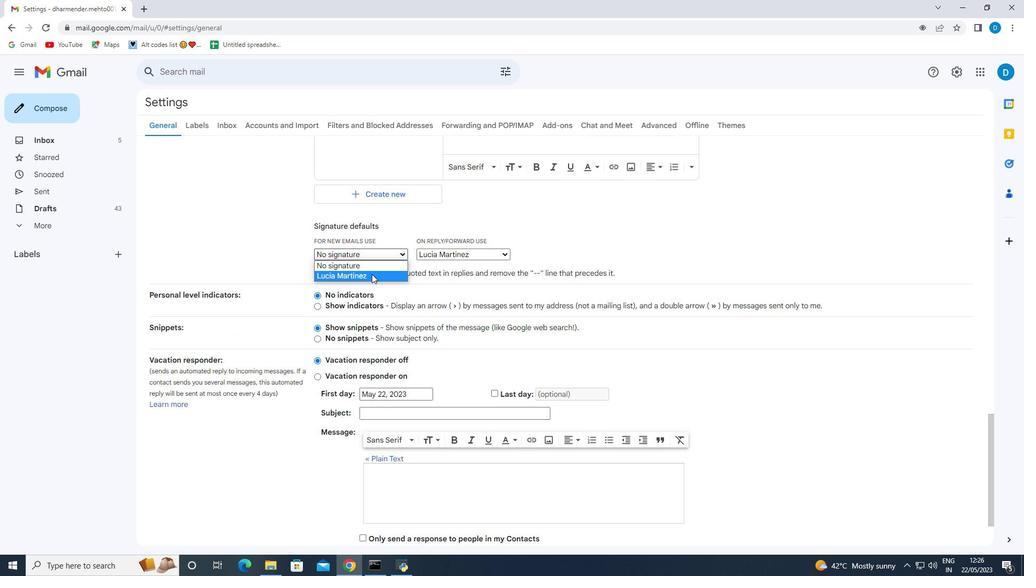 
Action: Mouse moved to (456, 280)
Screenshot: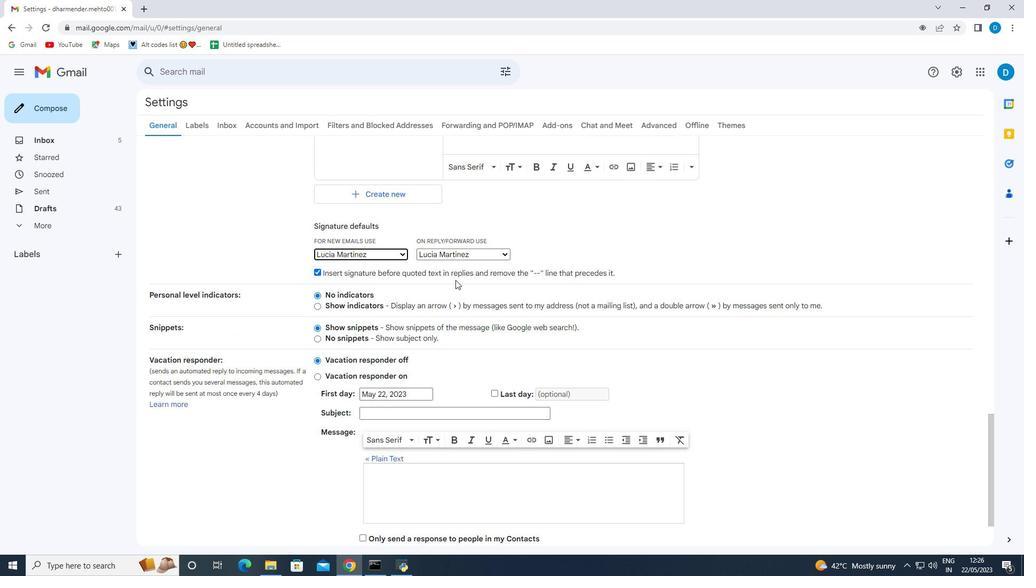
Action: Mouse scrolled (456, 279) with delta (0, 0)
Screenshot: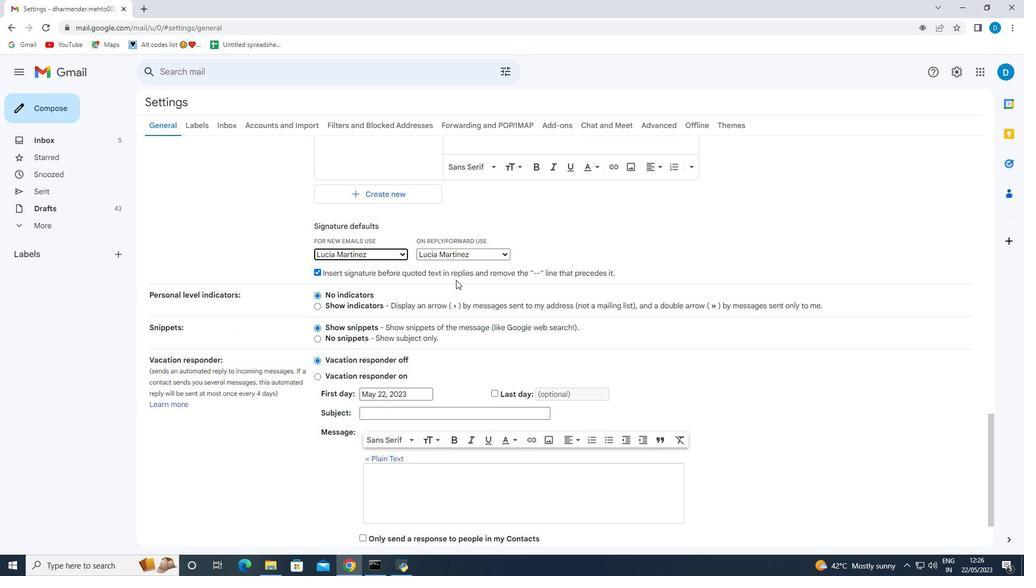 
Action: Mouse scrolled (456, 279) with delta (0, 0)
Screenshot: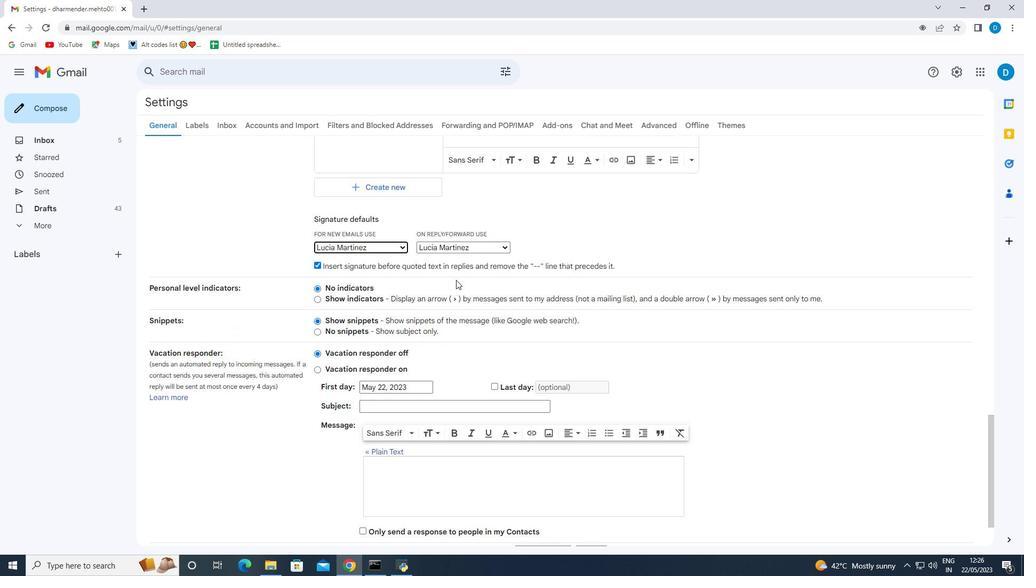 
Action: Mouse moved to (533, 486)
Screenshot: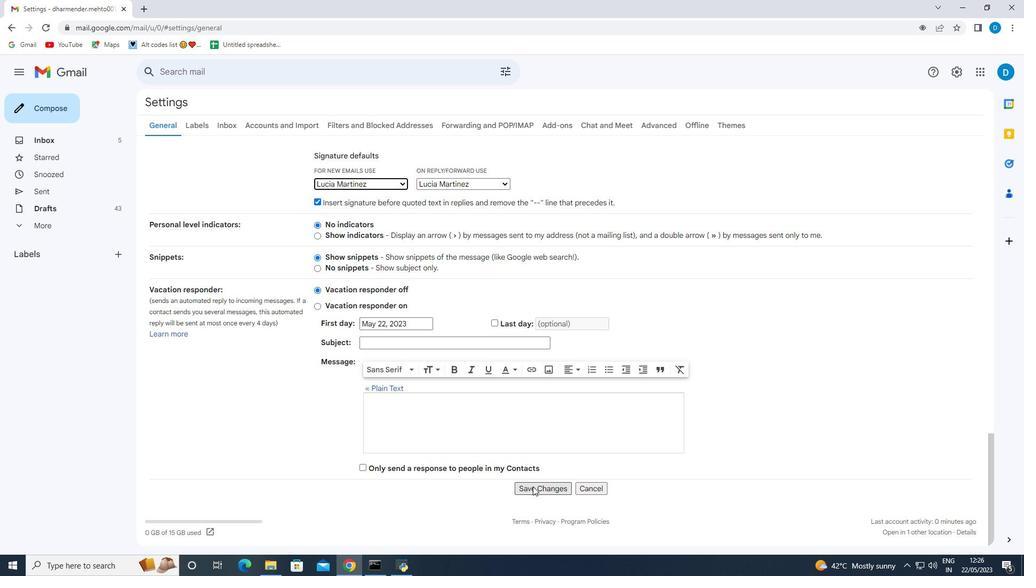 
Action: Mouse pressed left at (533, 486)
Screenshot: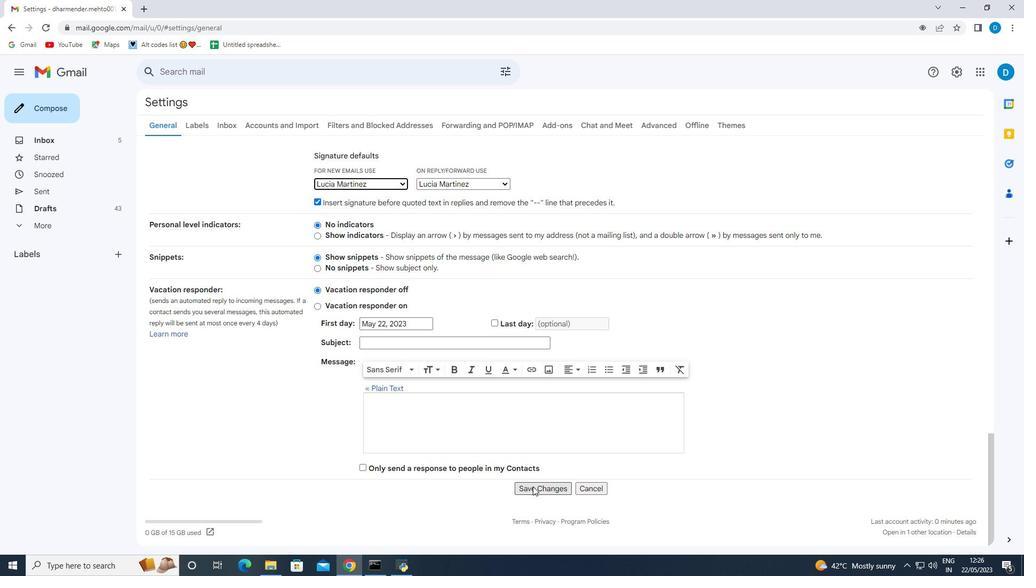 
Action: Mouse moved to (65, 108)
Screenshot: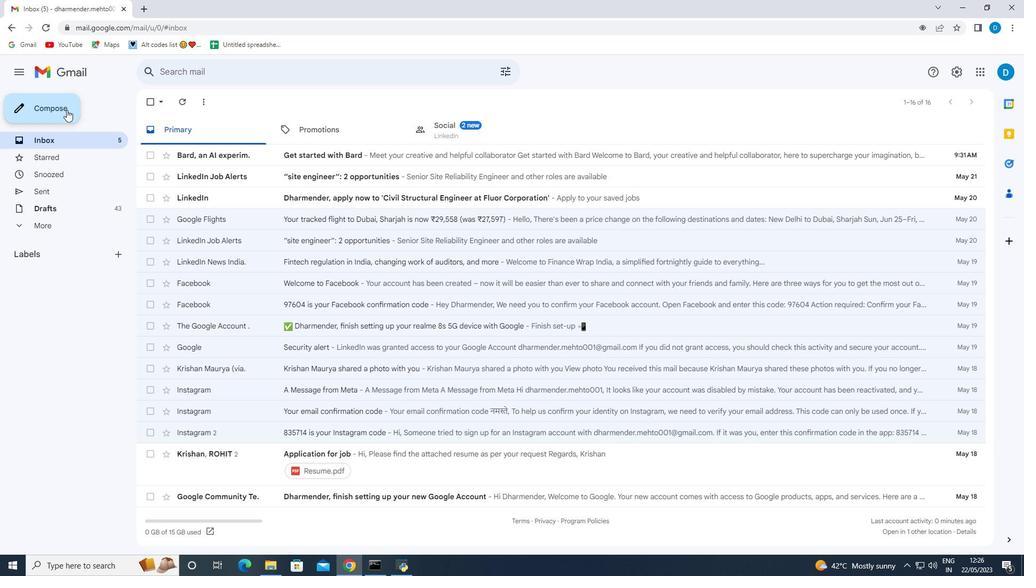 
Action: Mouse pressed left at (65, 108)
Screenshot: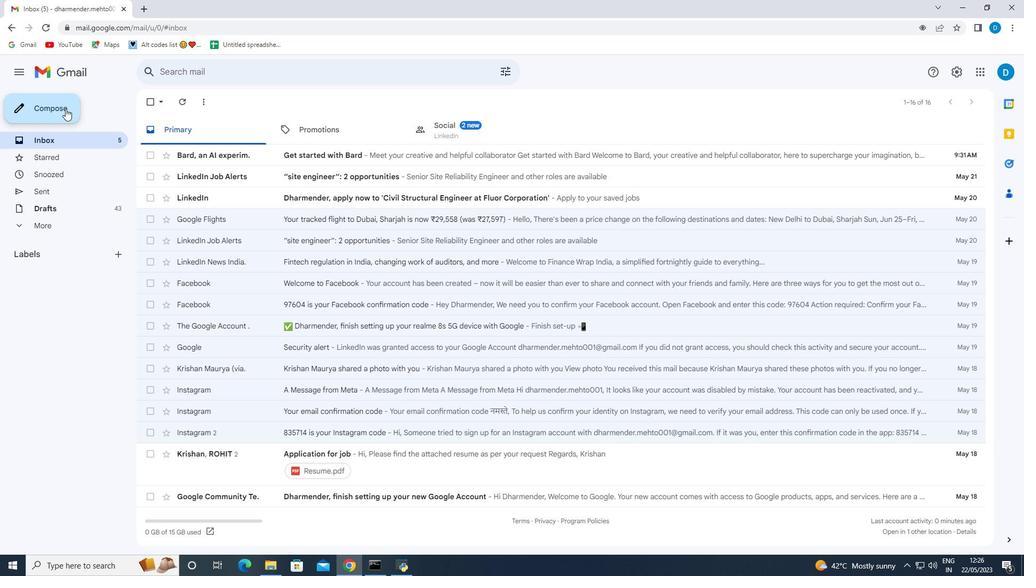 
Action: Mouse moved to (691, 298)
Screenshot: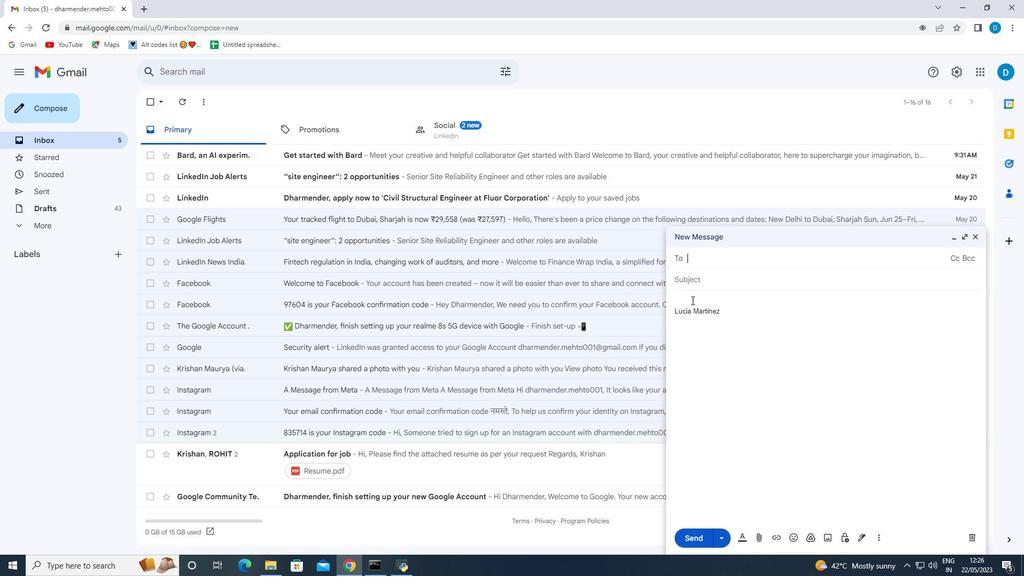 
Action: Mouse pressed left at (691, 298)
Screenshot: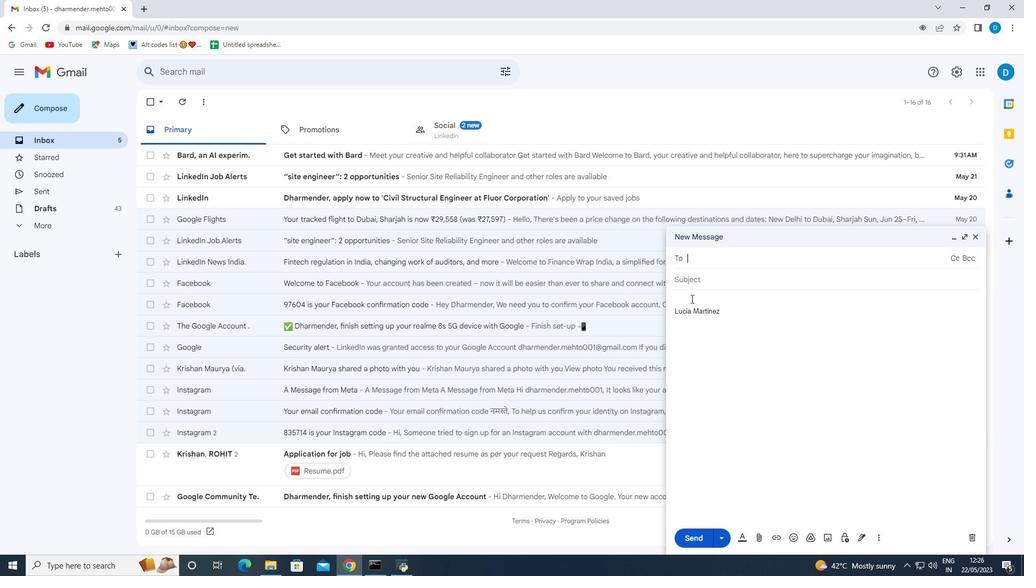 
Action: Mouse moved to (690, 297)
Screenshot: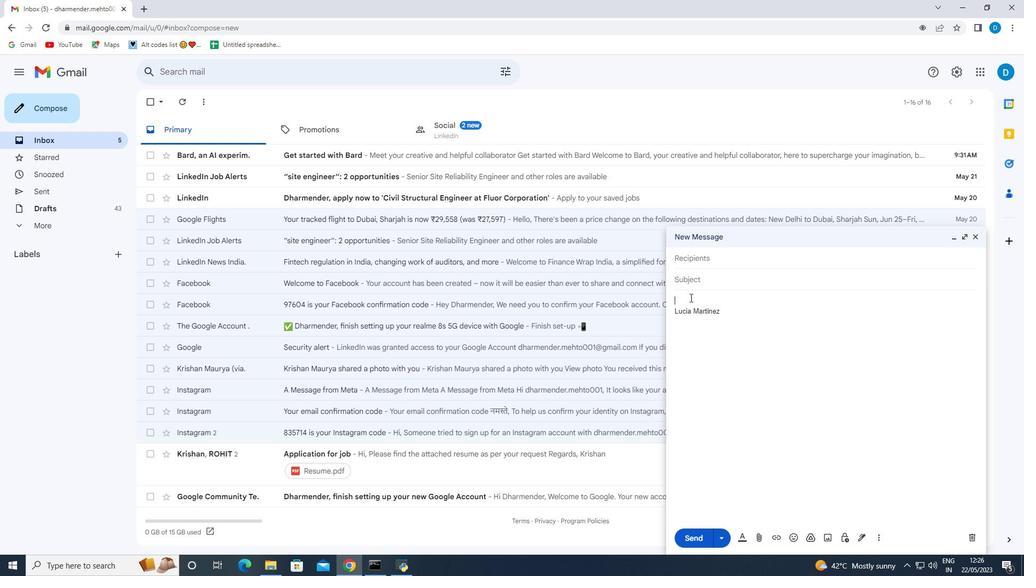 
Action: Key pressed <Key.down><Key.up><Key.enter><Key.up><Key.shift>Best<Key.space><Key.shift>wishes<Key.space>for<Key.space>a<Key.space>happy<Key.space><Key.shift>National<Key.space><Key.shift>Diabetes<Key.space><Key.shift>Month,
Screenshot: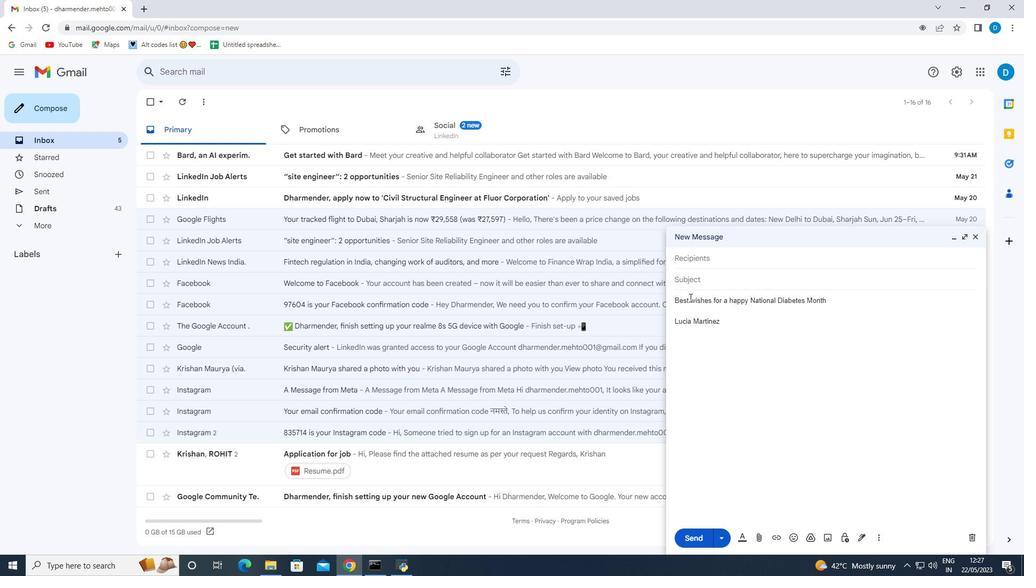 
Action: Mouse moved to (882, 540)
Screenshot: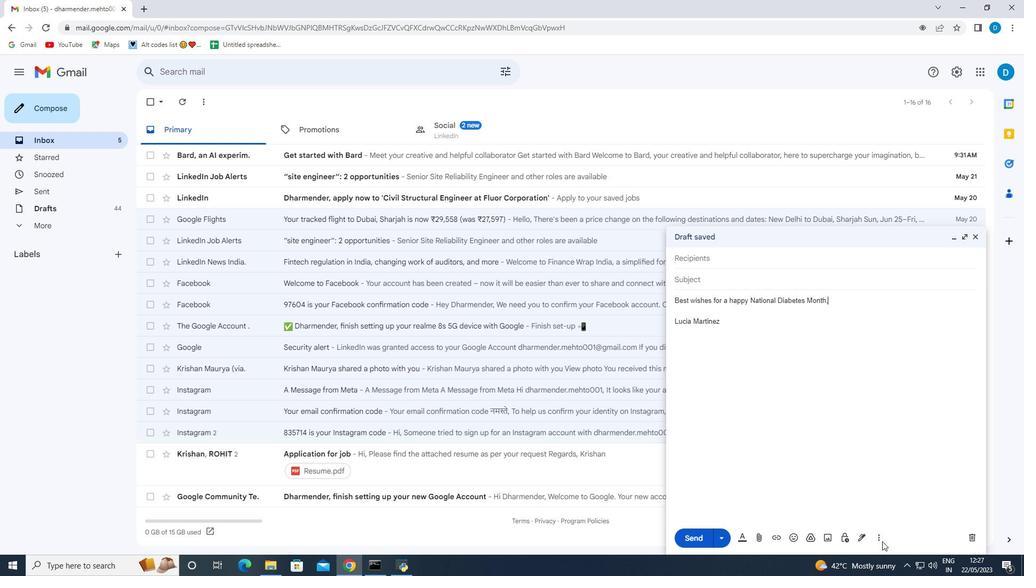 
Action: Mouse pressed left at (882, 540)
Screenshot: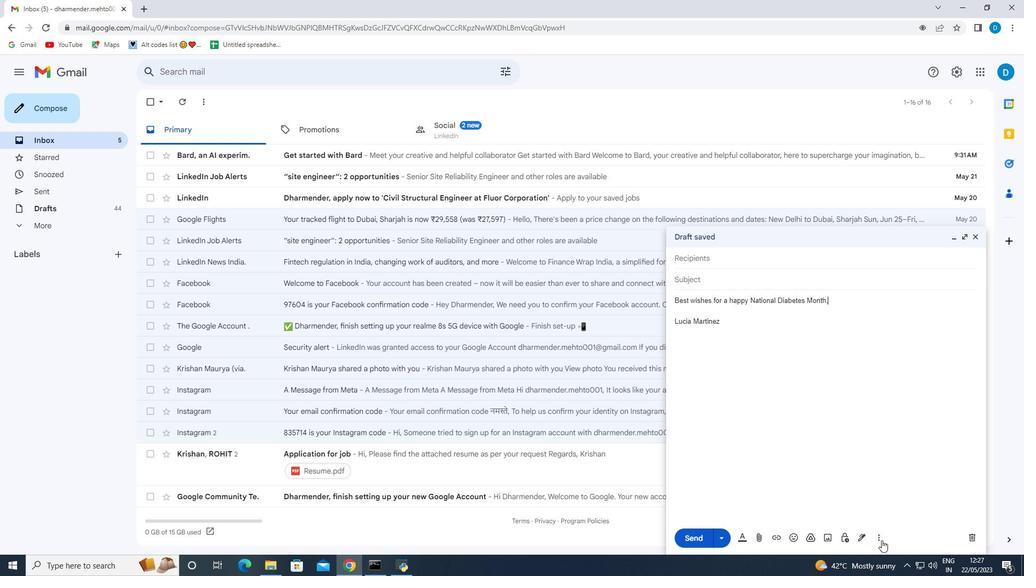 
Action: Mouse moved to (904, 440)
Screenshot: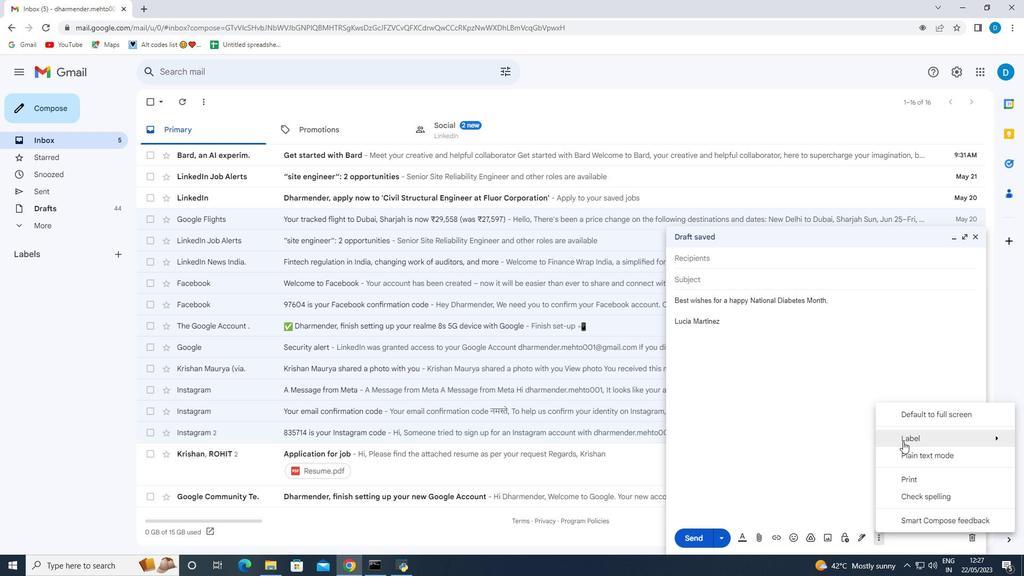 
Action: Mouse pressed left at (904, 440)
Screenshot: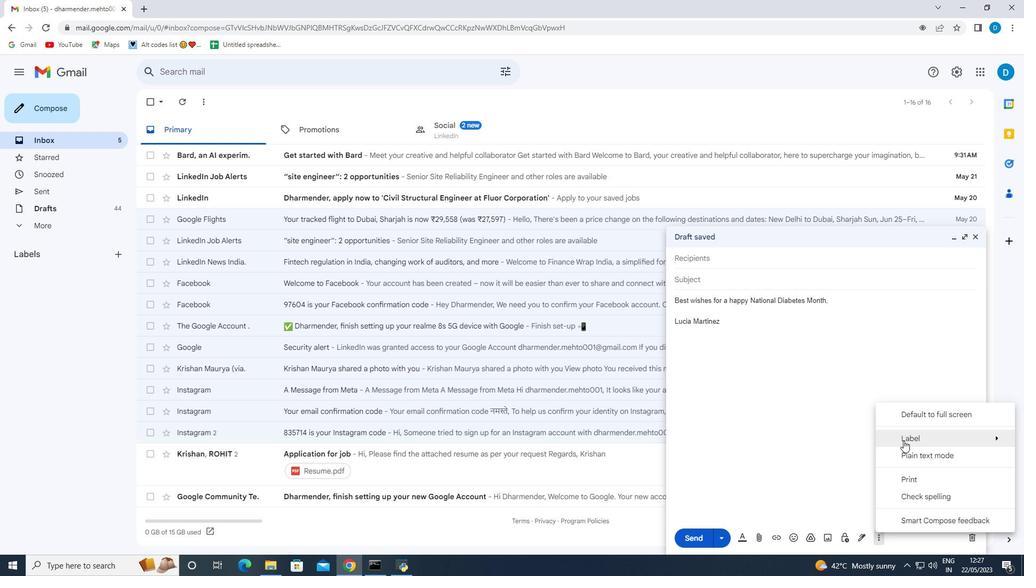 
Action: Mouse moved to (785, 416)
Screenshot: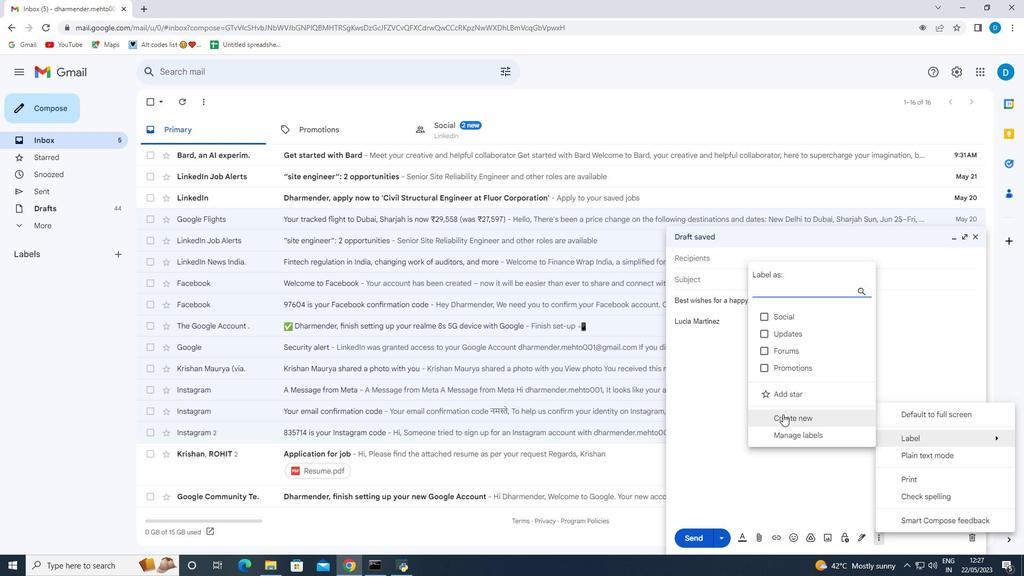 
Action: Mouse pressed left at (785, 416)
Screenshot: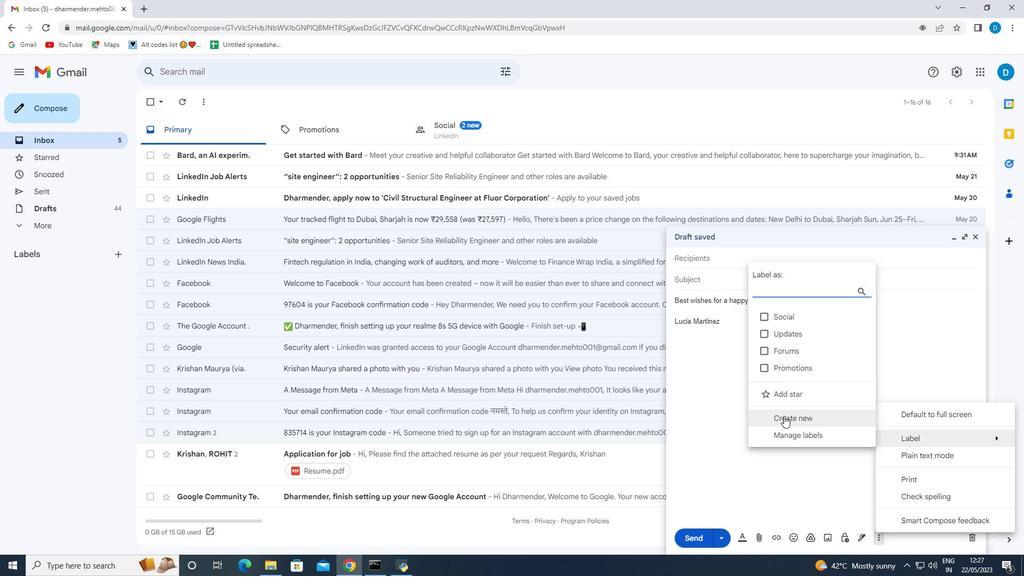 
Action: Mouse moved to (445, 290)
Screenshot: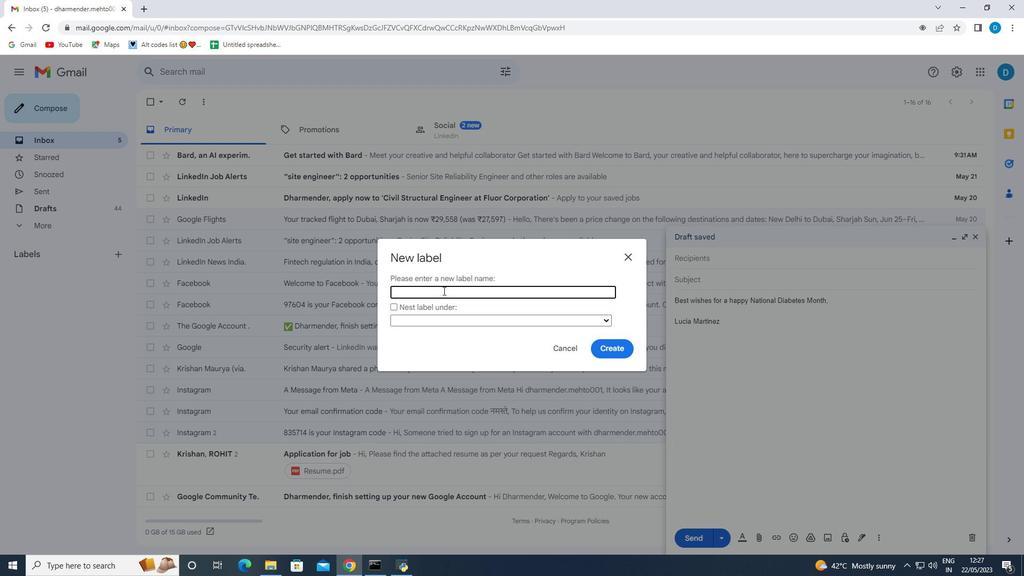 
Action: Mouse pressed left at (445, 290)
Screenshot: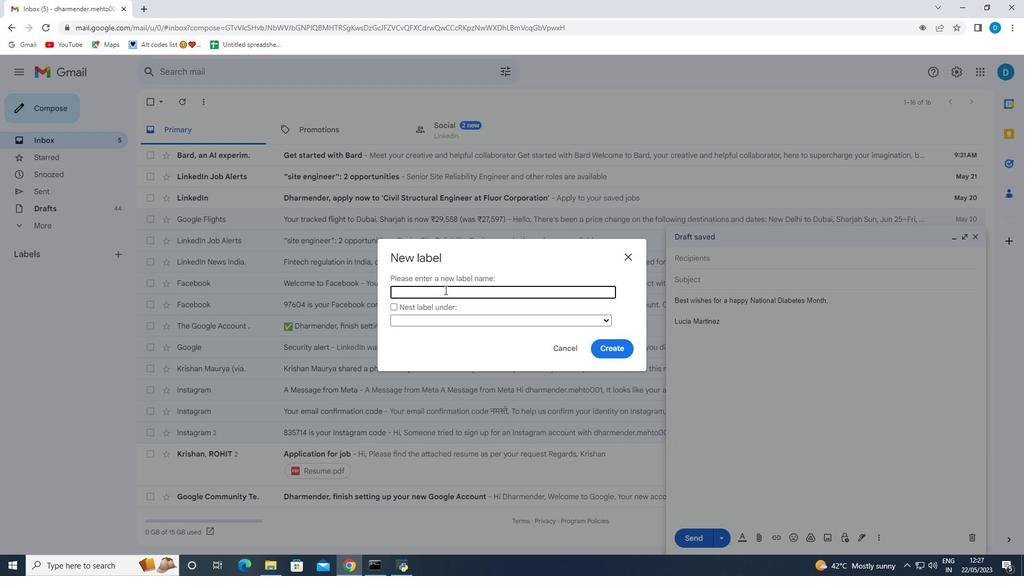 
Action: Mouse moved to (445, 290)
Screenshot: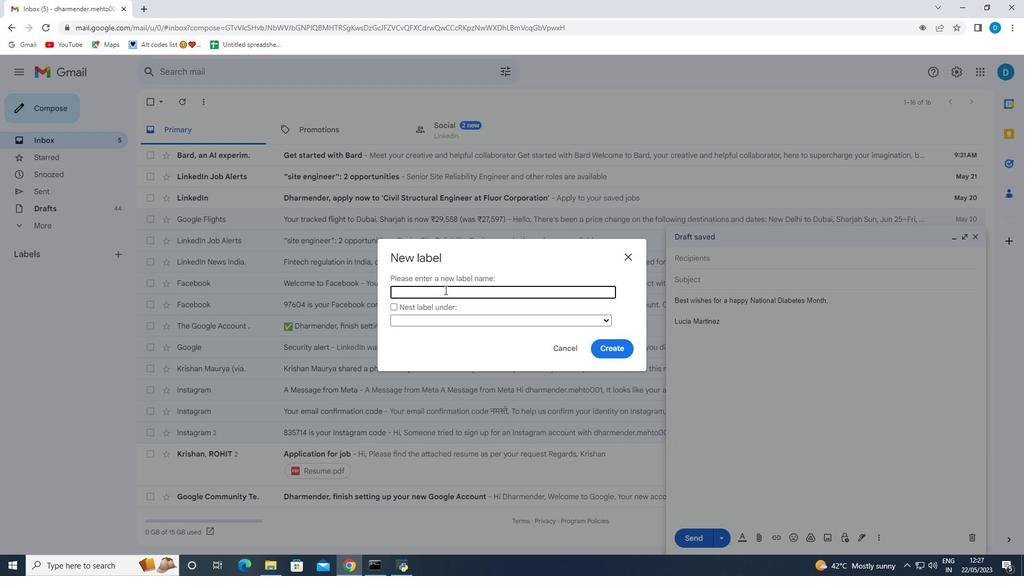 
Action: Key pressed <Key.shift><Key.shift><Key.shift><Key.shift><Key.shift>Budgets
Screenshot: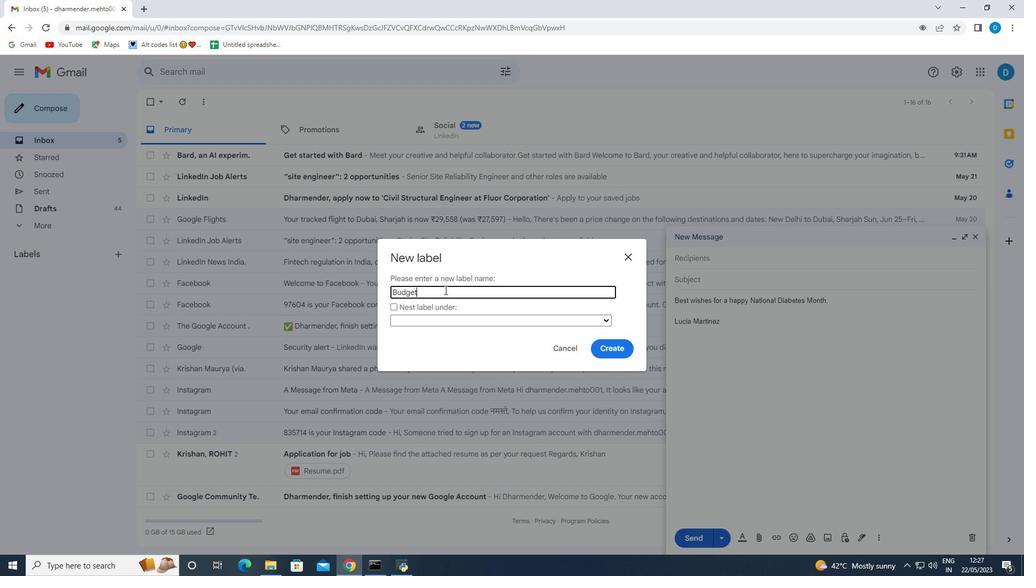 
Action: Mouse moved to (613, 345)
Screenshot: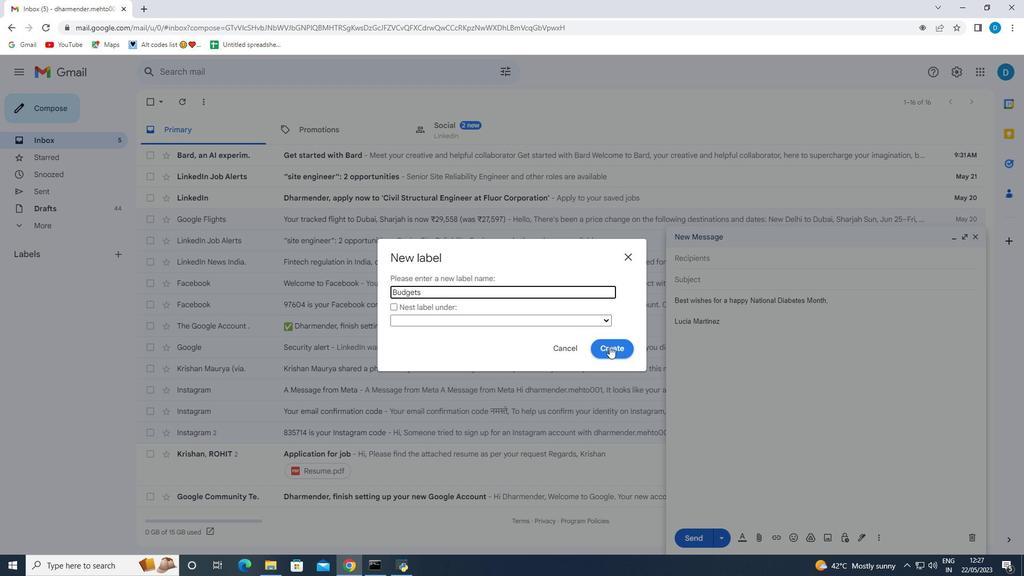 
Action: Mouse pressed left at (613, 345)
Screenshot: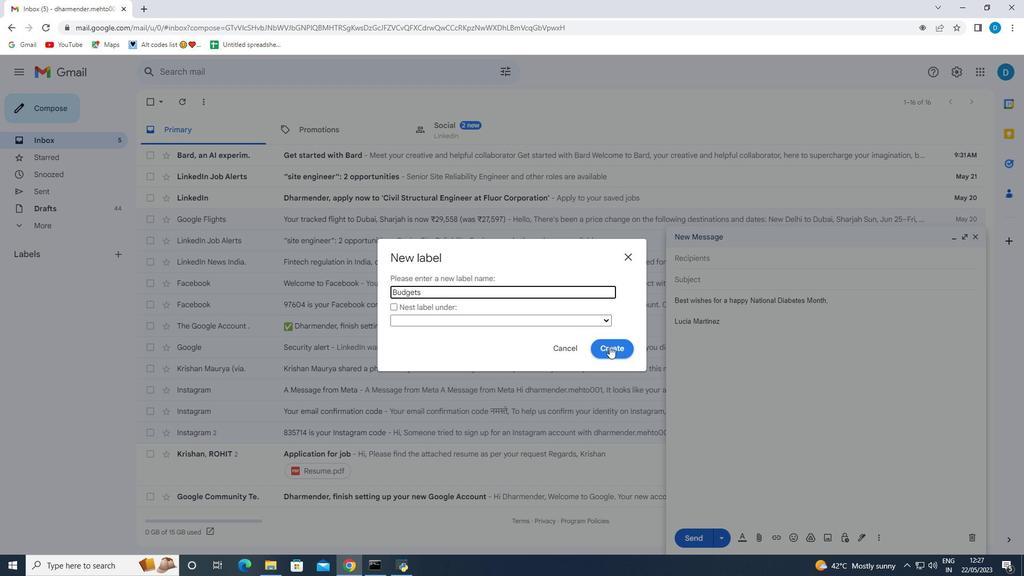 
Action: Mouse moved to (120, 273)
Screenshot: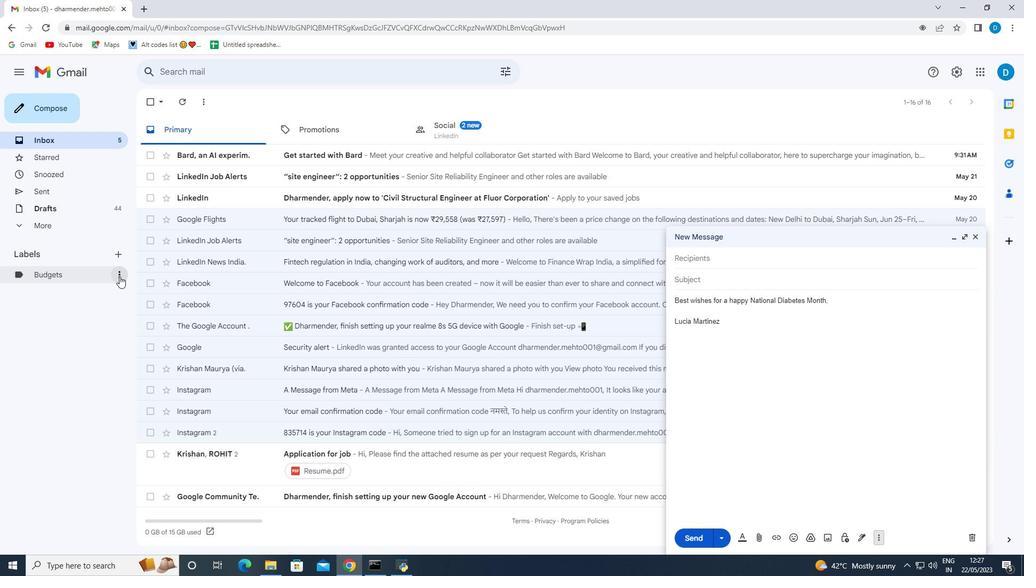 
Action: Mouse pressed left at (120, 273)
Screenshot: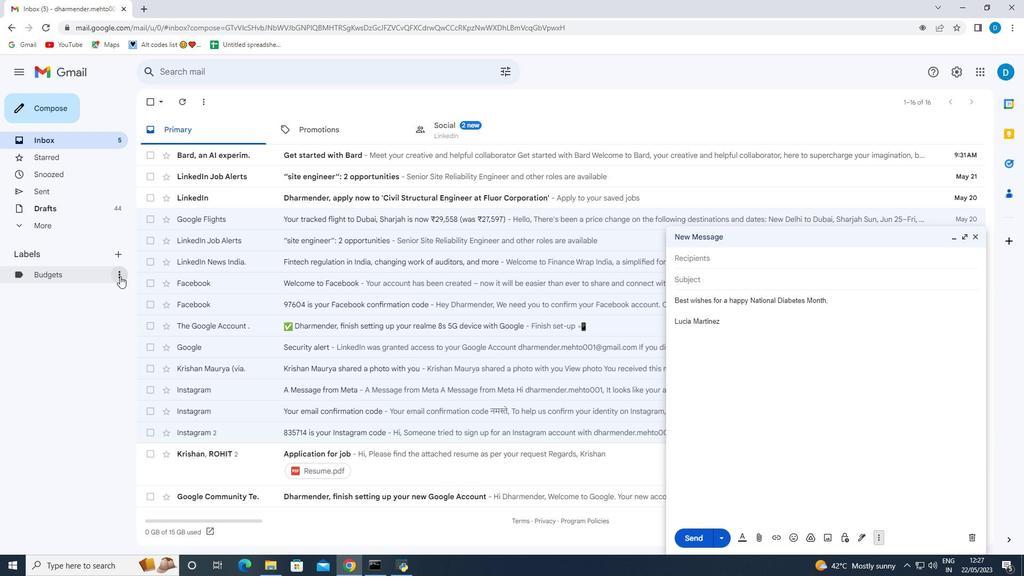 
Action: Mouse moved to (143, 291)
Screenshot: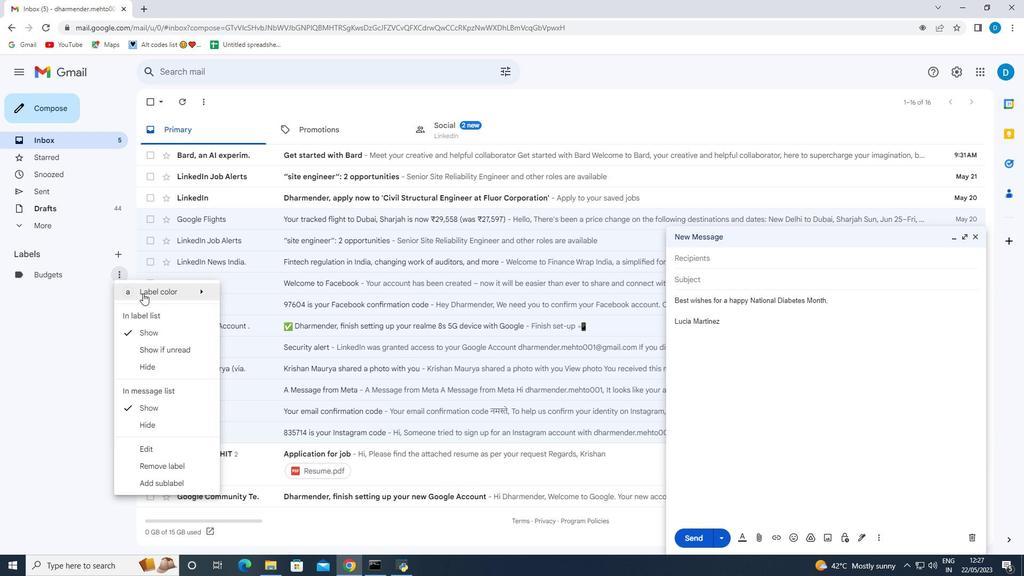 
Action: Mouse pressed left at (143, 291)
Screenshot: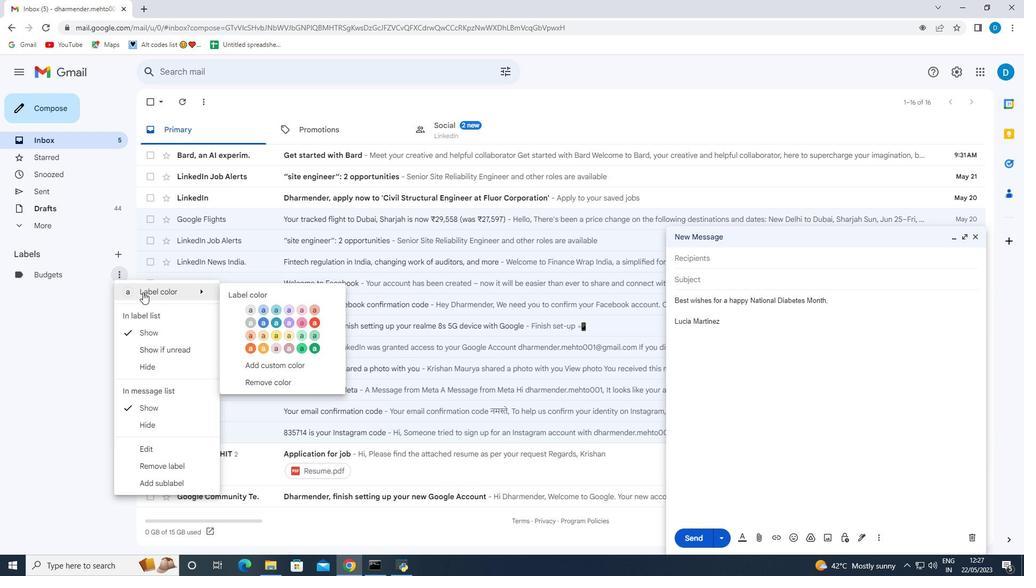 
Action: Mouse moved to (261, 310)
Screenshot: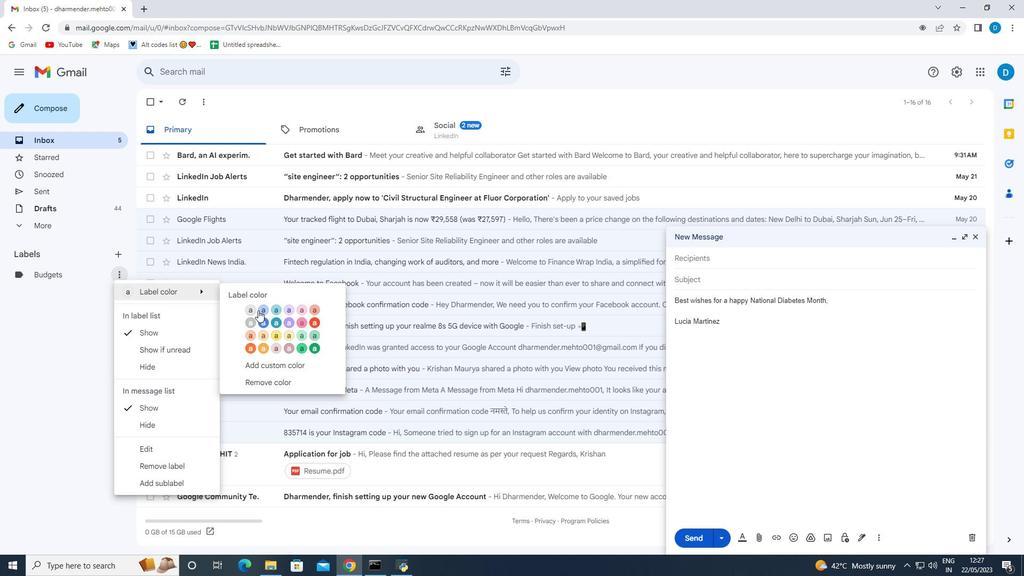 
Action: Mouse pressed left at (261, 310)
Screenshot: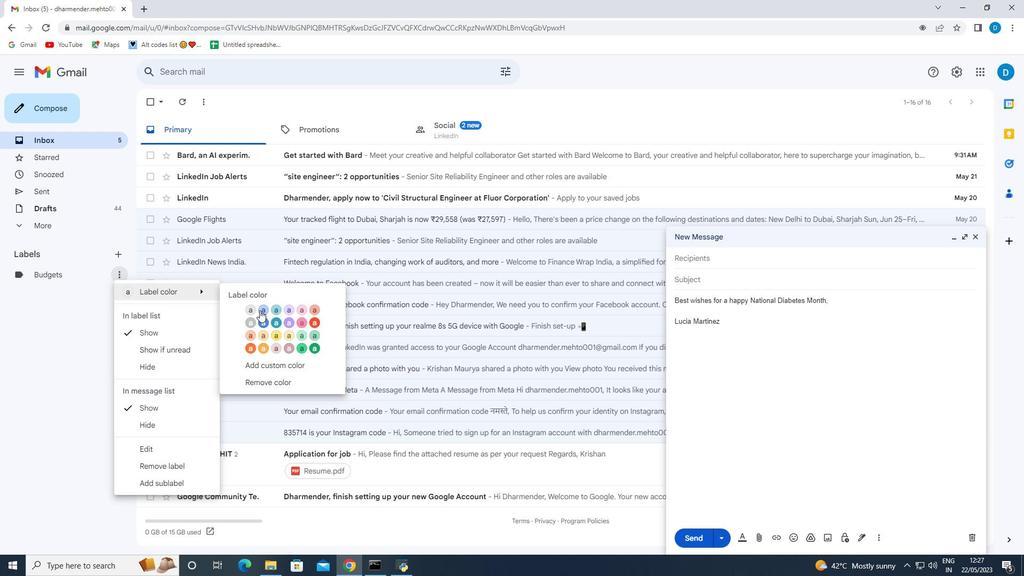 
Action: Mouse moved to (876, 539)
Screenshot: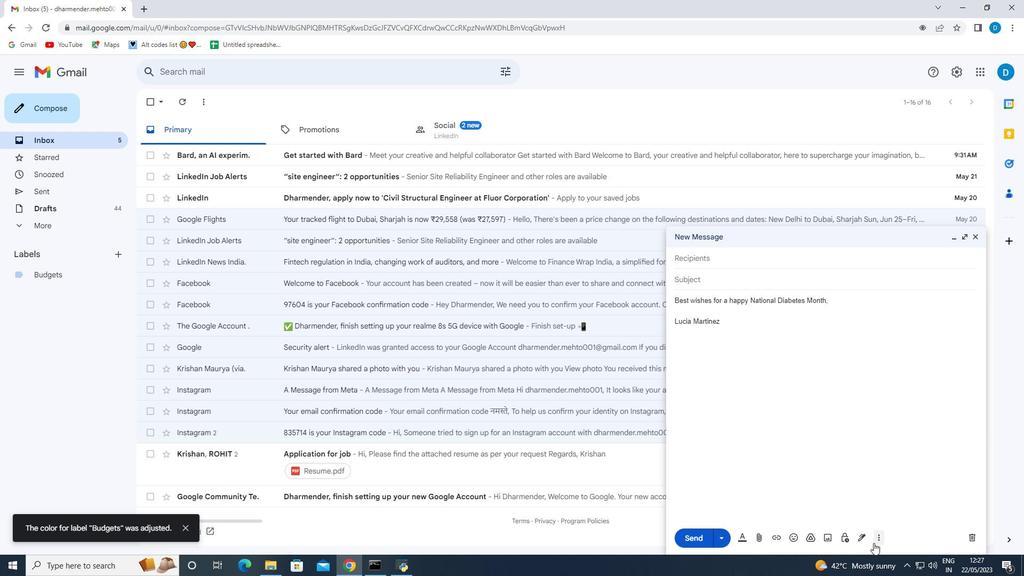 
Action: Mouse pressed left at (876, 539)
Screenshot: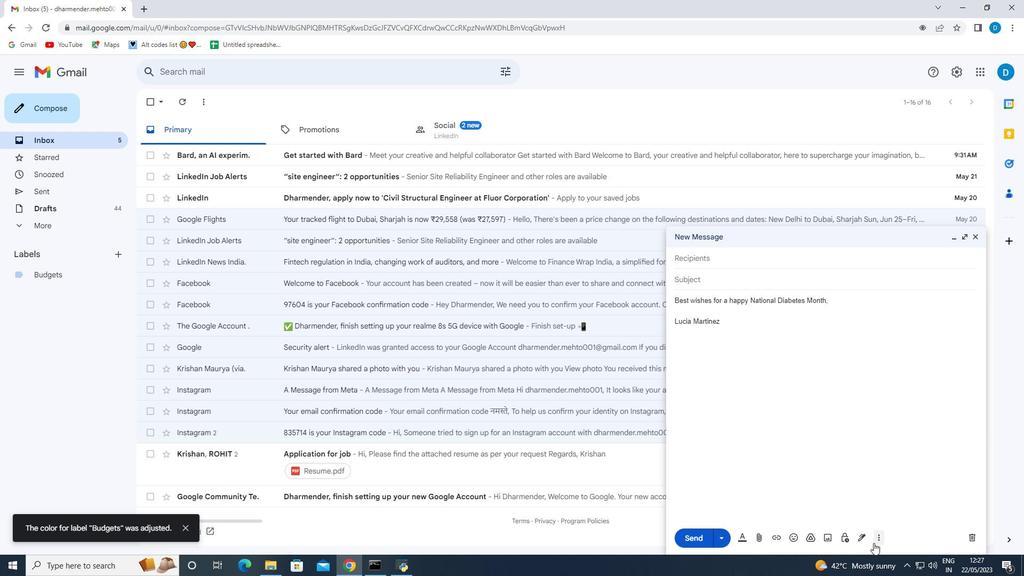 
Action: Mouse moved to (898, 442)
Screenshot: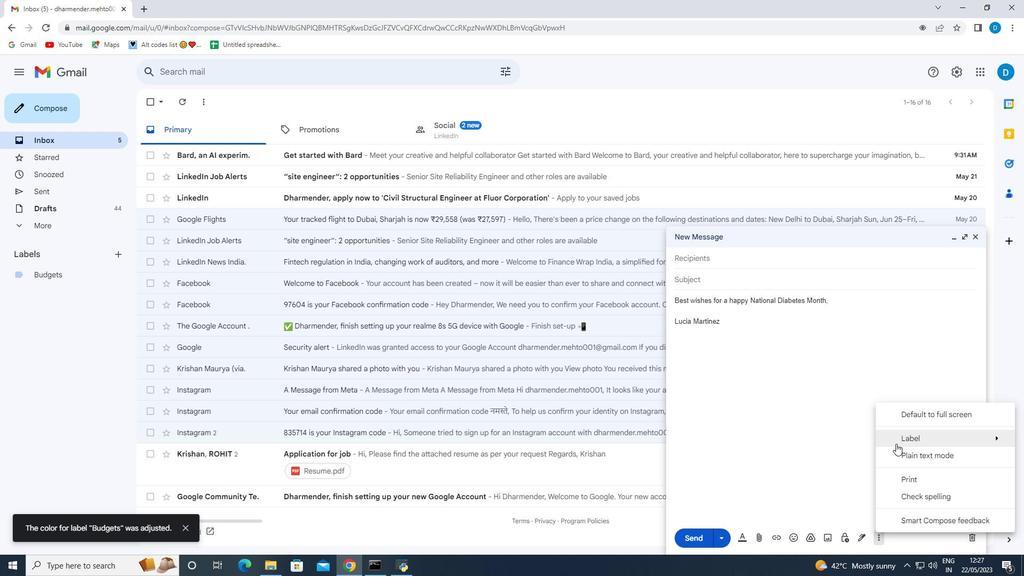 
Action: Mouse pressed left at (898, 442)
Screenshot: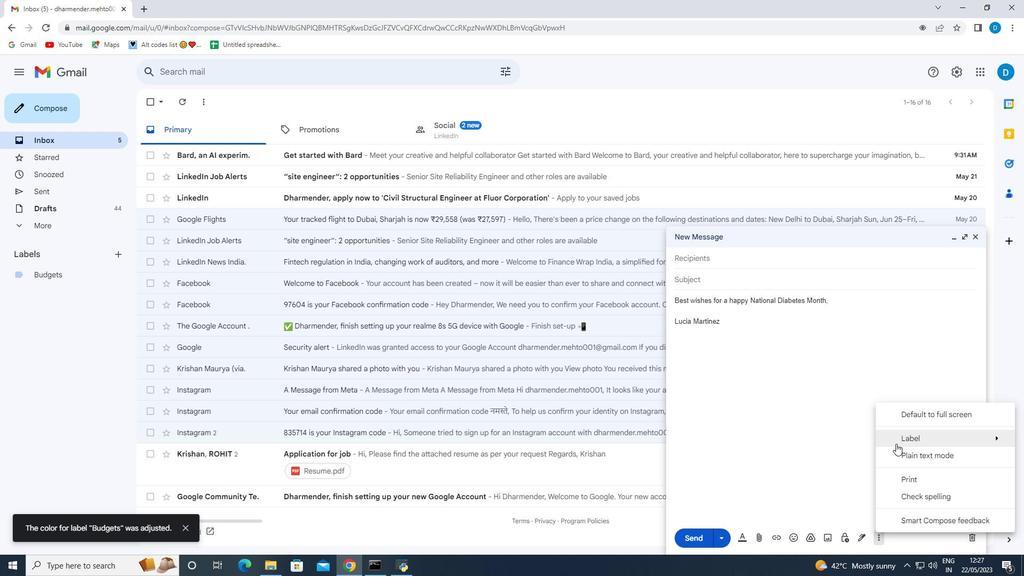 
Action: Mouse moved to (815, 455)
Screenshot: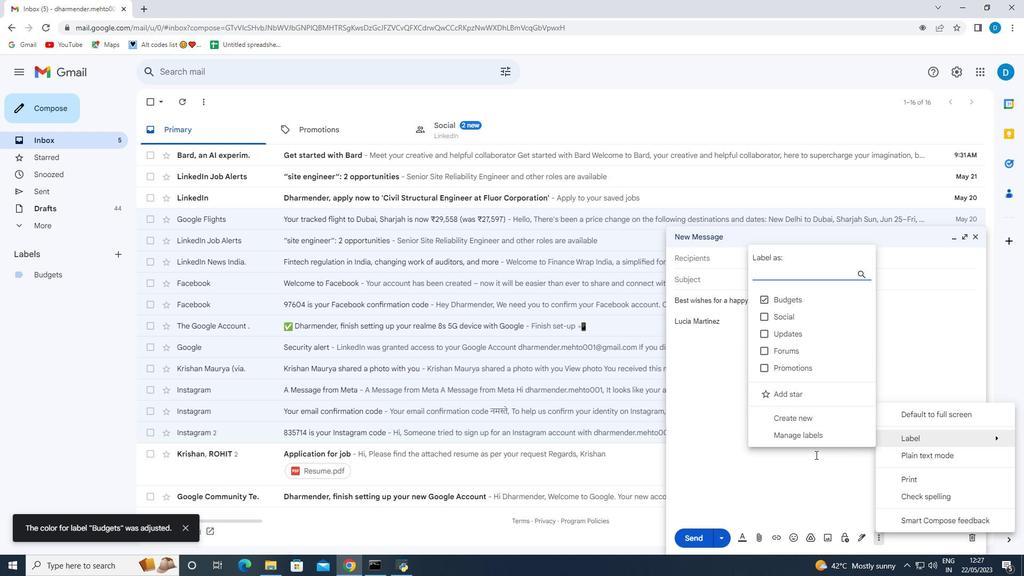 
Action: Mouse pressed left at (815, 455)
Screenshot: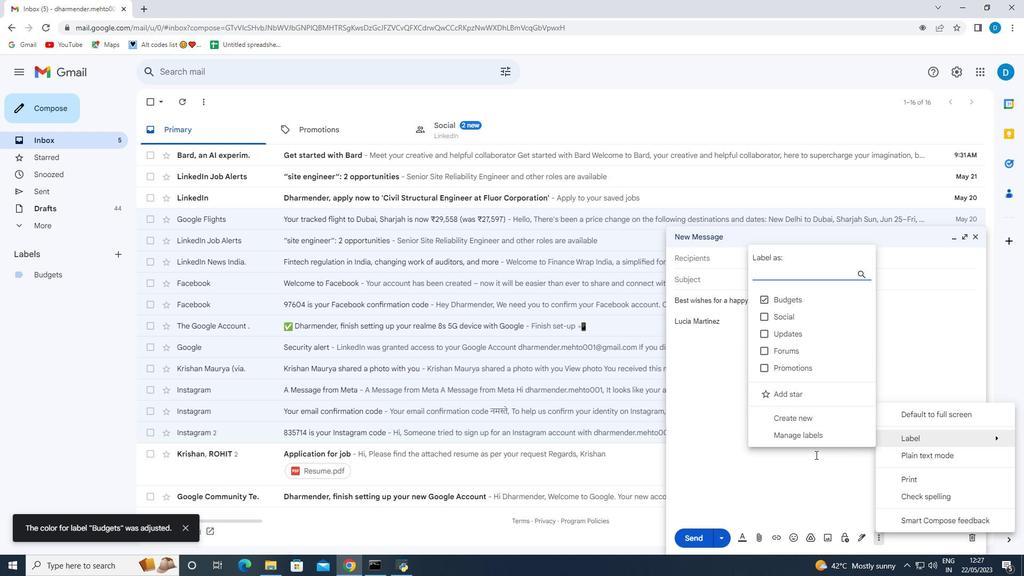 
Action: Mouse moved to (721, 257)
Screenshot: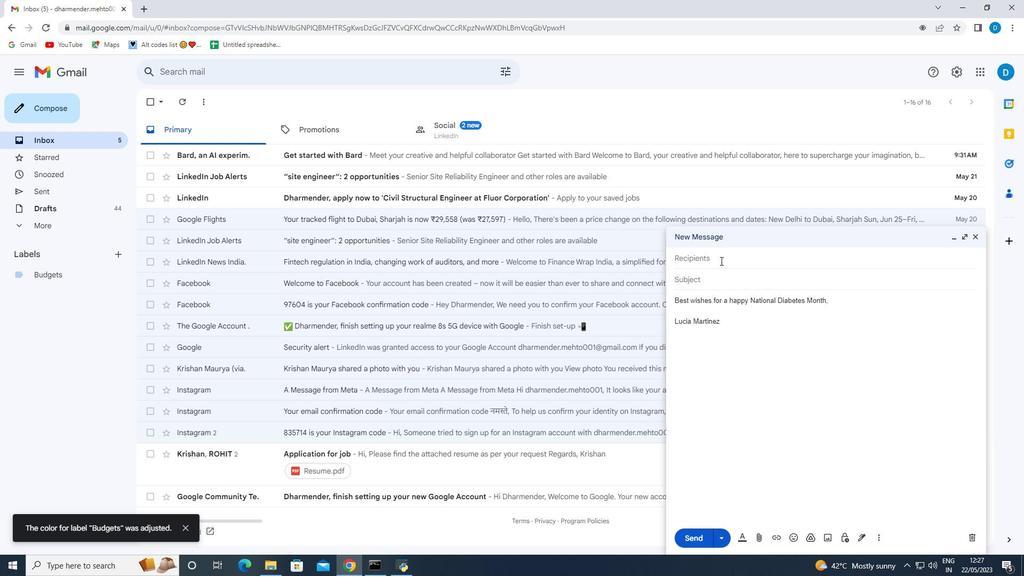 
Action: Mouse pressed left at (721, 257)
Screenshot: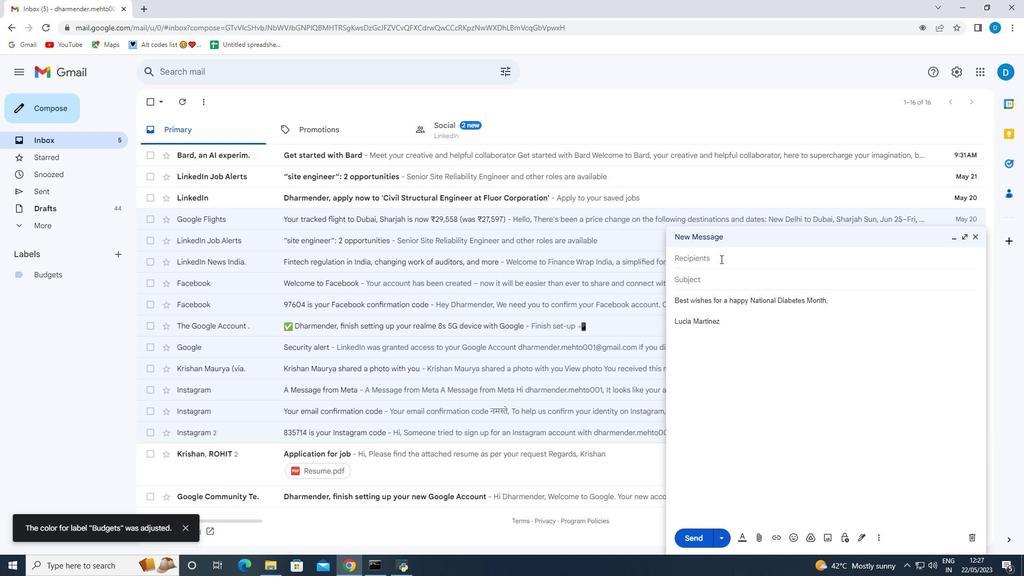 
Action: Mouse moved to (720, 257)
Screenshot: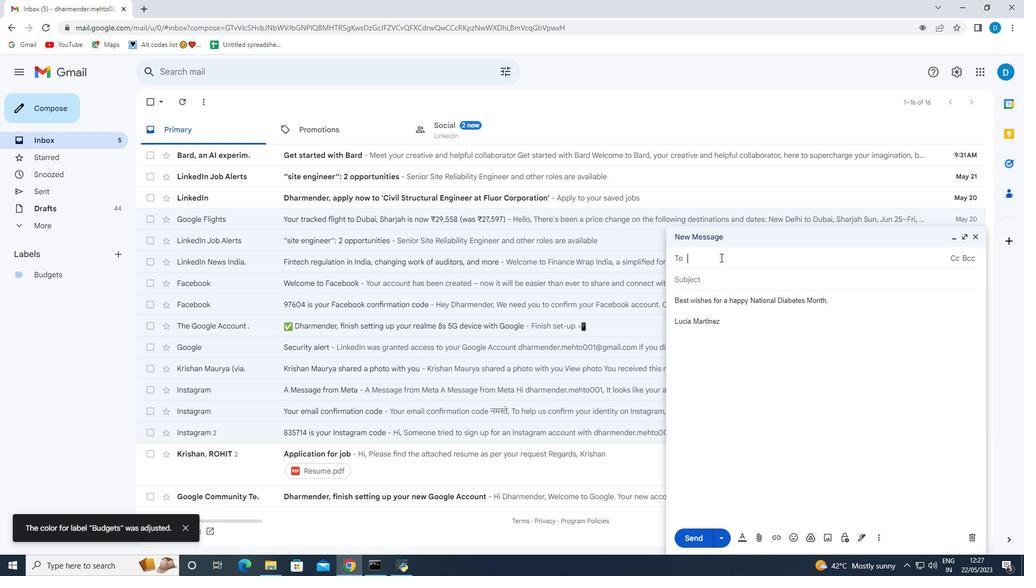 
Action: Key pressed softage.9<Key.shift>@softage.net
Screenshot: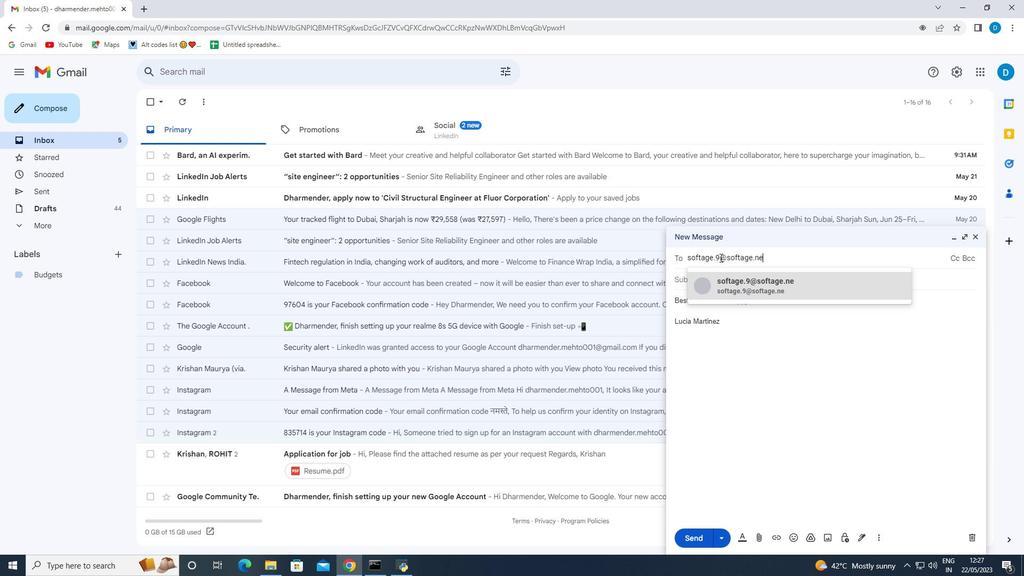 
Action: Mouse moved to (790, 297)
Screenshot: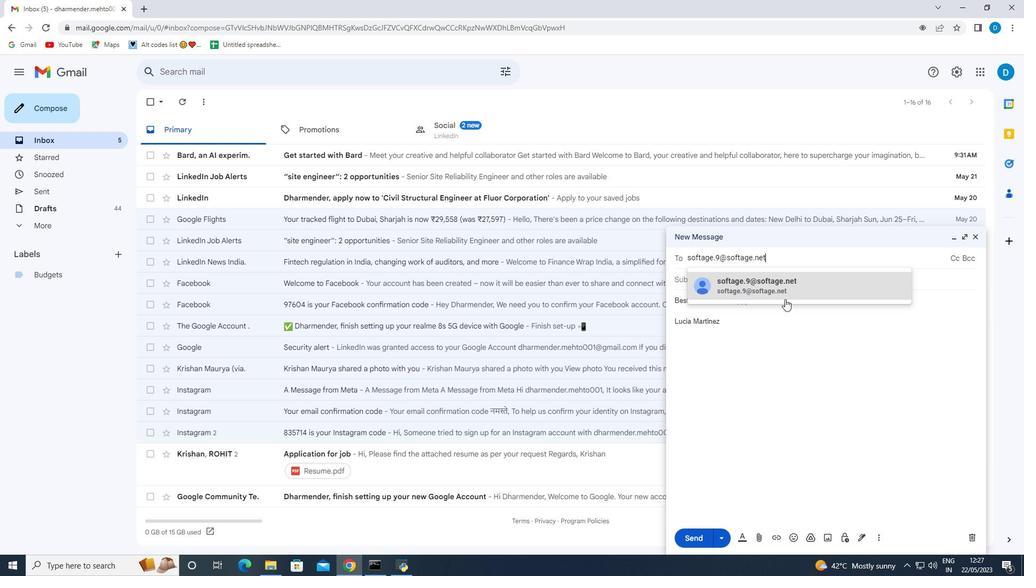 
Action: Mouse pressed left at (790, 297)
Screenshot: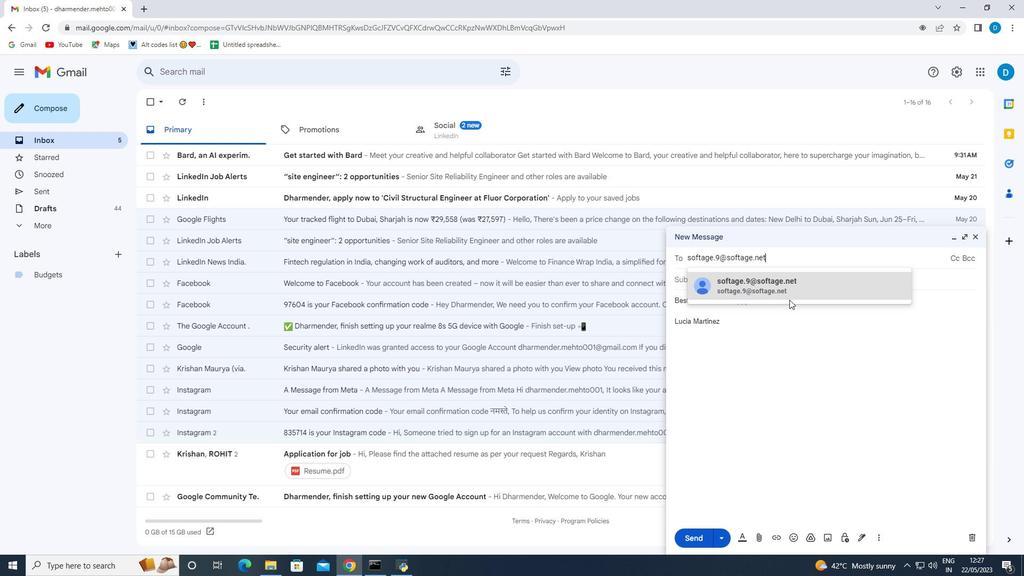 
Action: Mouse moved to (782, 388)
Screenshot: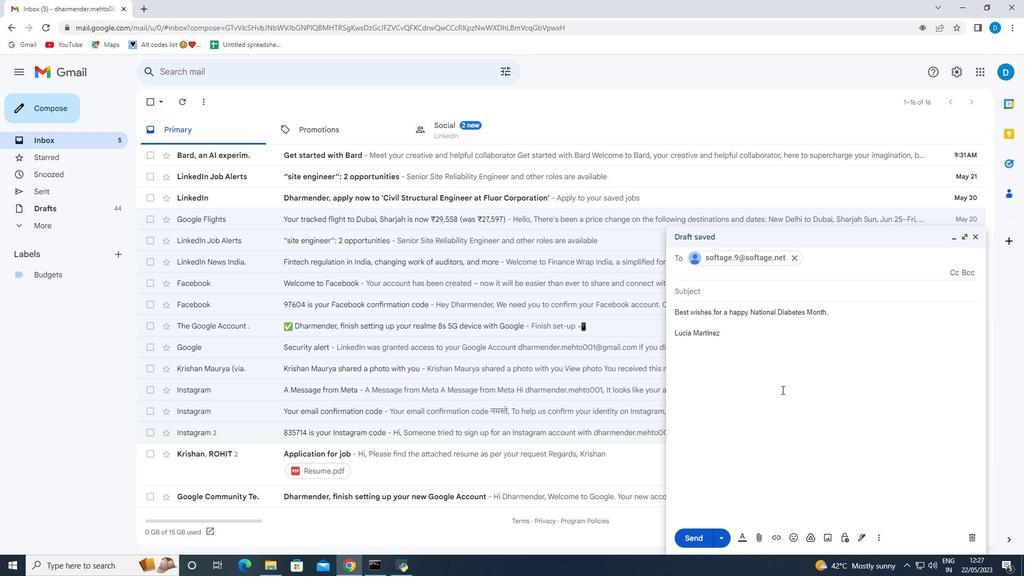 
Action: Mouse scrolled (782, 388) with delta (0, 0)
Screenshot: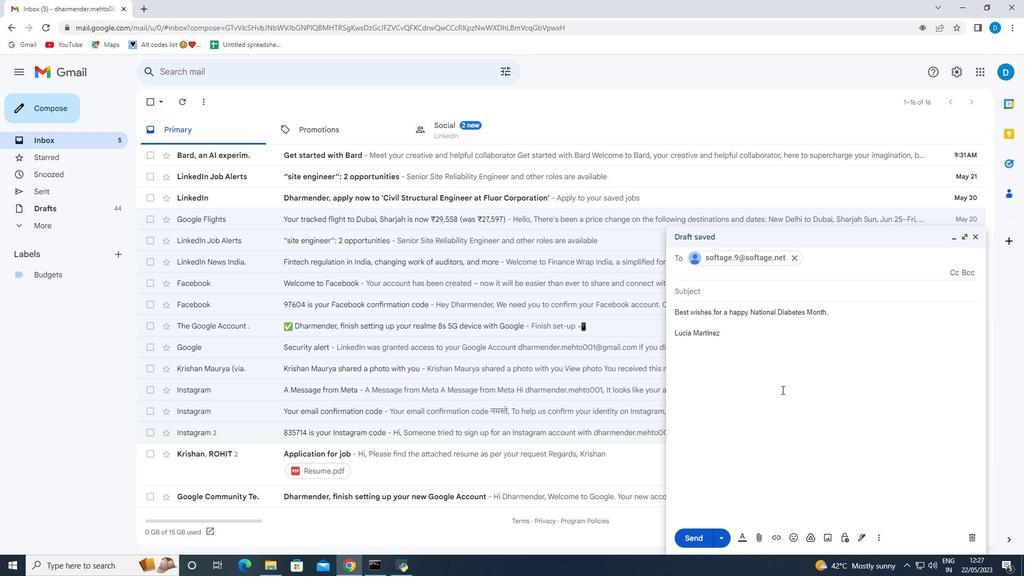 
Action: Mouse scrolled (782, 388) with delta (0, 0)
Screenshot: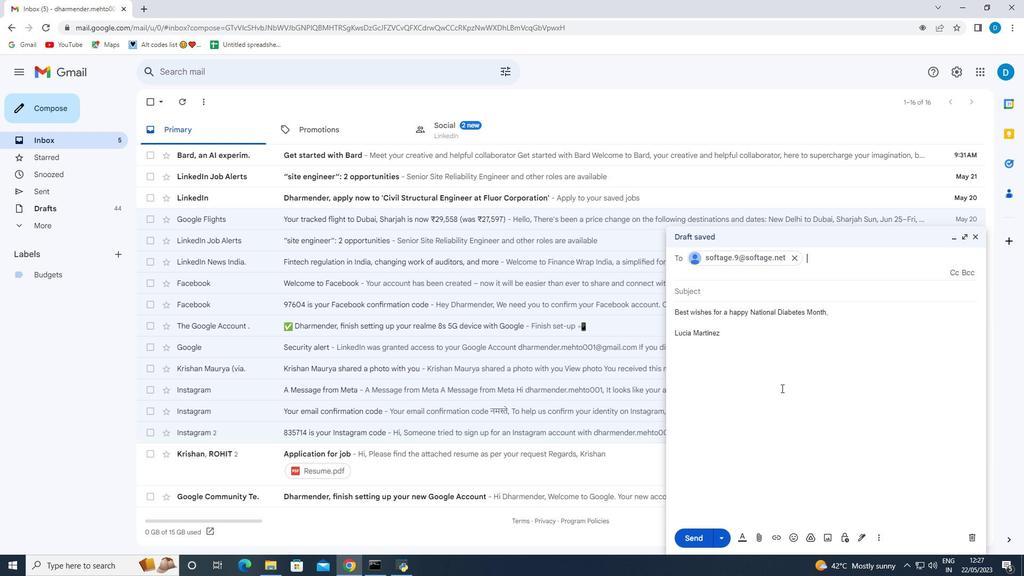 
Action: Mouse moved to (751, 487)
Screenshot: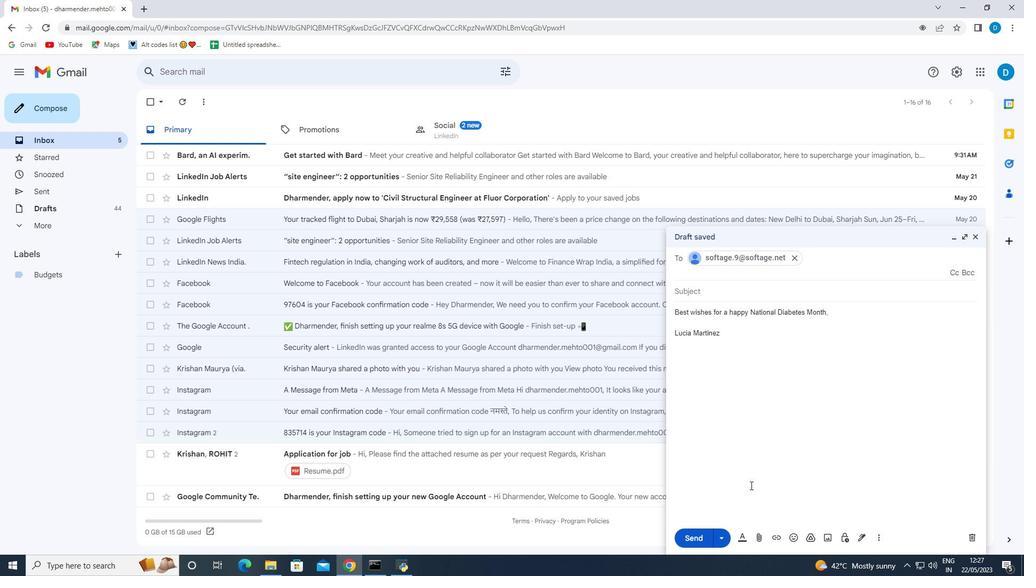 
Action: Mouse scrolled (751, 486) with delta (0, 0)
Screenshot: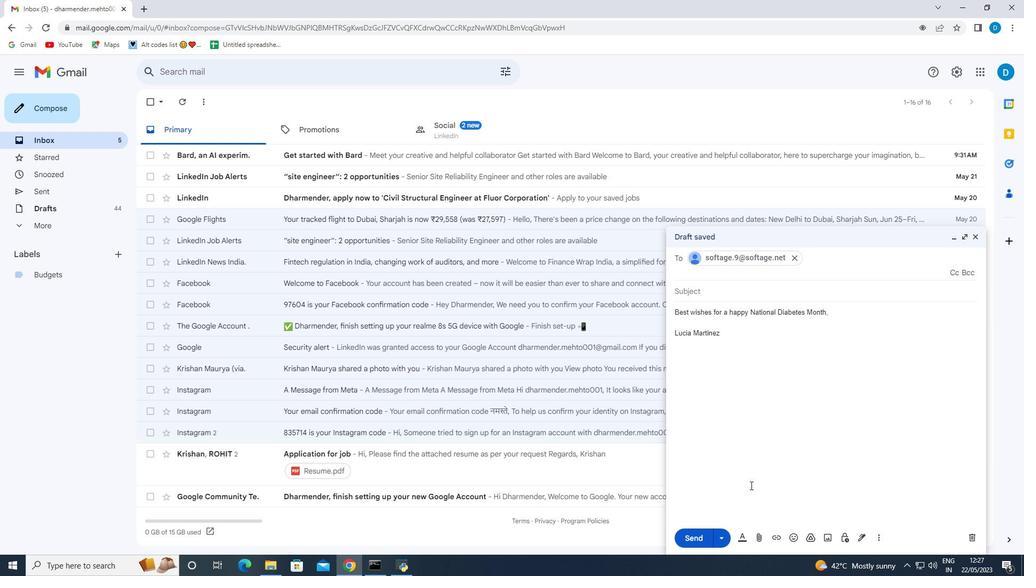 
Action: Mouse moved to (894, 360)
Screenshot: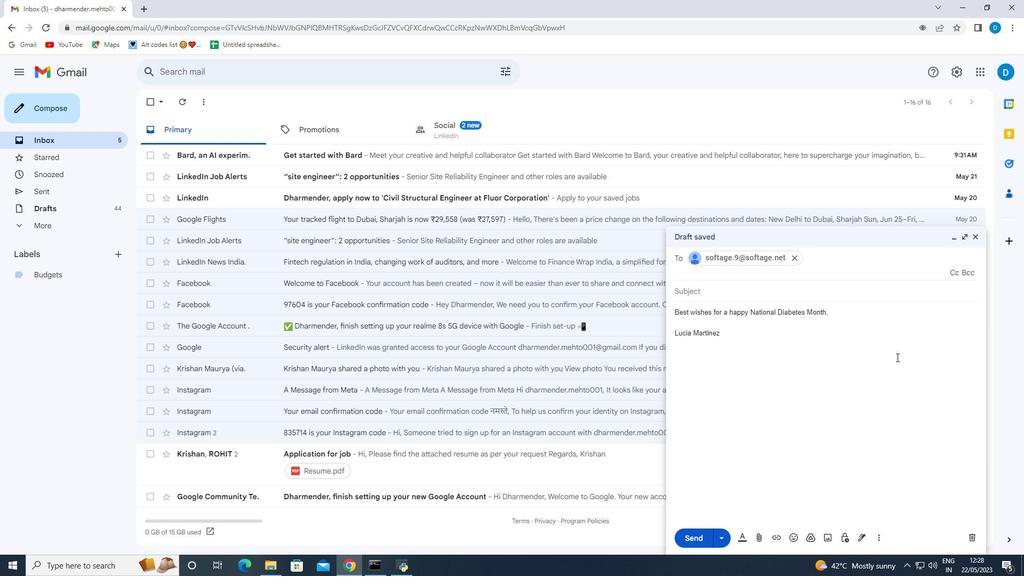 
